 Task: Look for space in Kot Samāba, Pakistan from 12th  July, 2023 to 15th July, 2023 for 3 adults in price range Rs.12000 to Rs.16000. Place can be entire place with 2 bedrooms having 3 beds and 1 bathroom. Property type can be house, flat, guest house. Booking option can be shelf check-in. Required host language is English.
Action: Mouse moved to (454, 94)
Screenshot: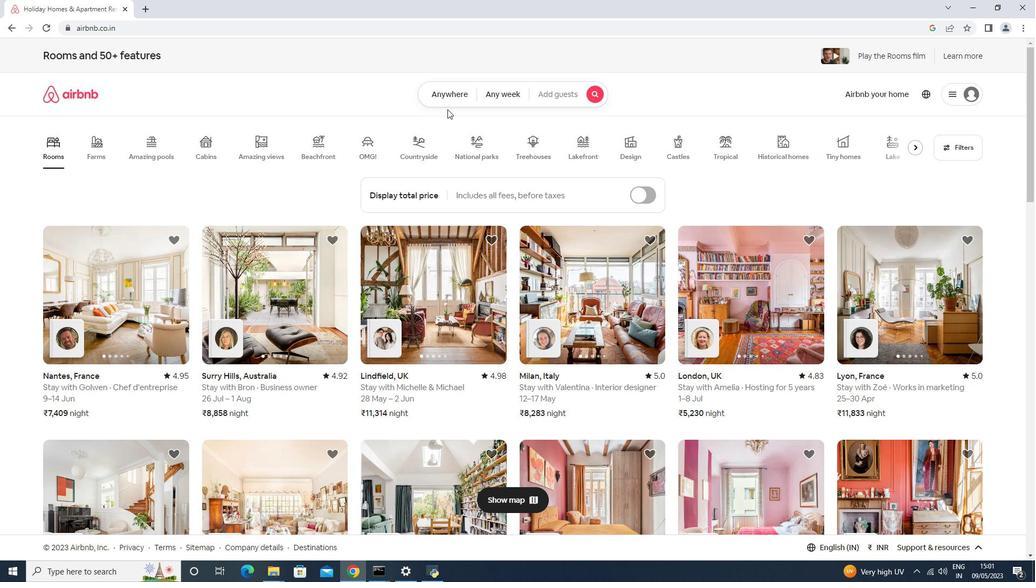 
Action: Mouse pressed left at (454, 94)
Screenshot: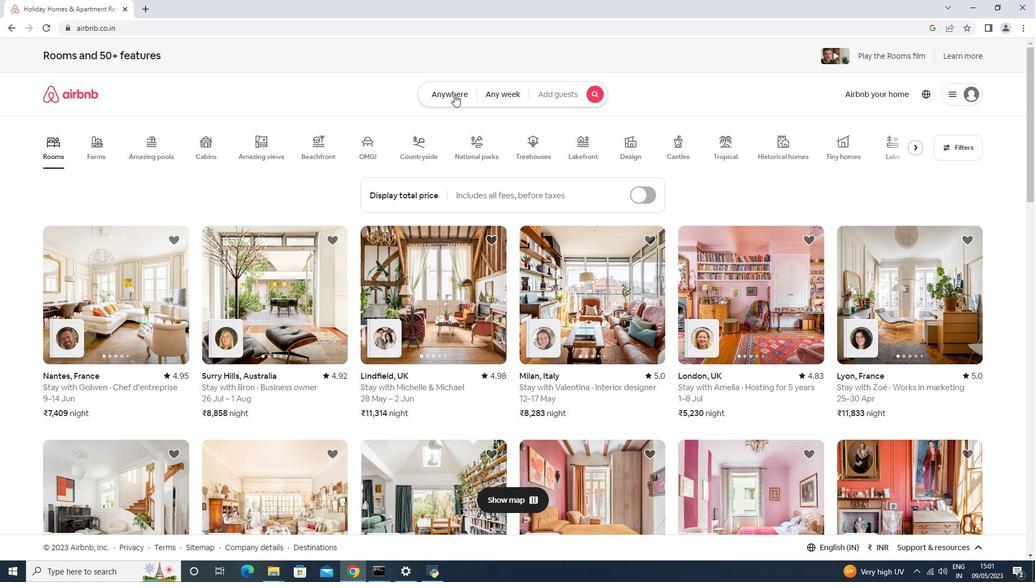 
Action: Mouse moved to (383, 139)
Screenshot: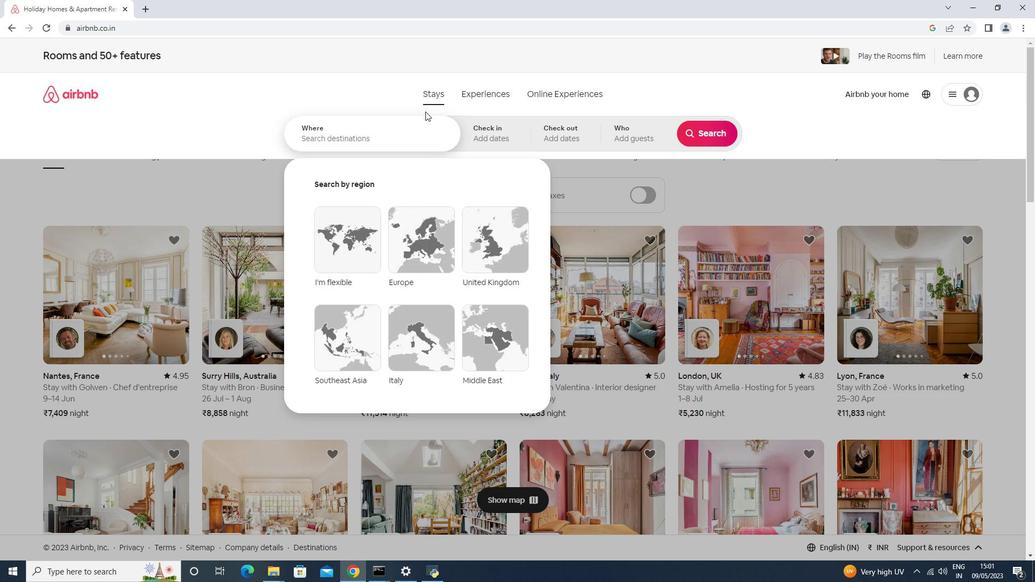 
Action: Mouse pressed left at (383, 139)
Screenshot: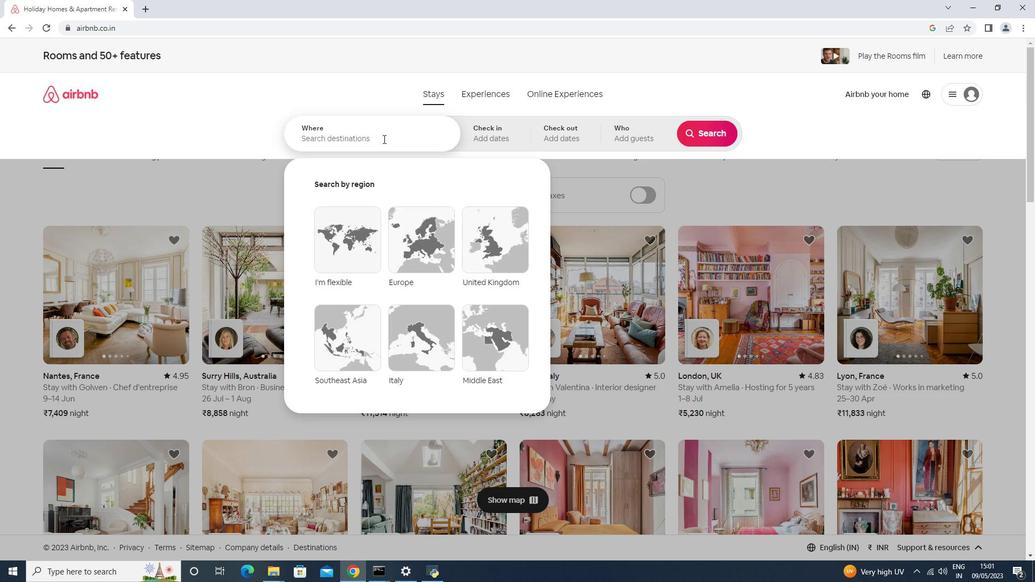 
Action: Key pressed <Key.shift>Kot<Key.space>Sam<Key.shift>Am<Key.backspace><Key.backspace>aba,<Key.space><Key.shift>Pakistan<Key.enter>
Screenshot: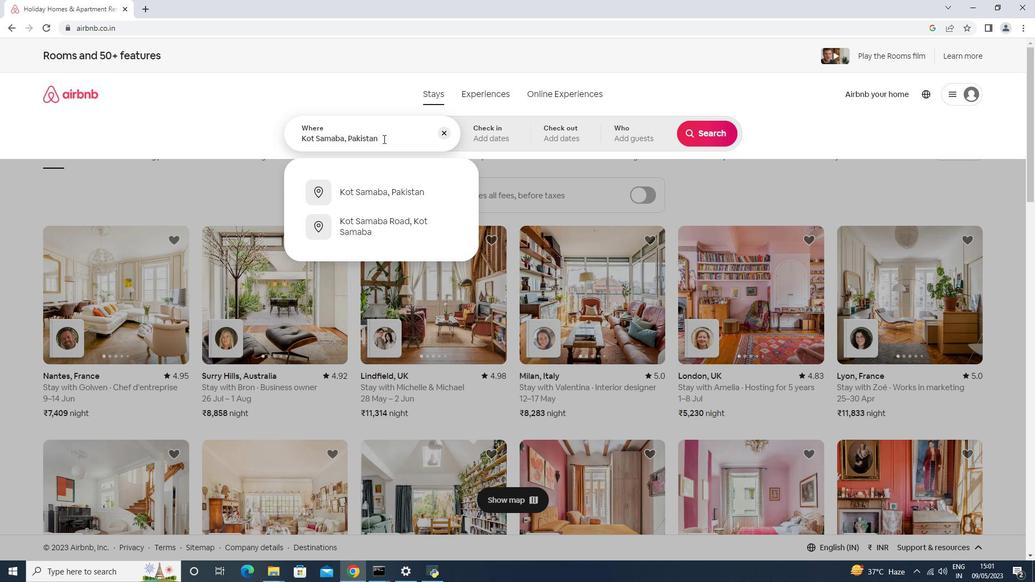 
Action: Mouse moved to (705, 218)
Screenshot: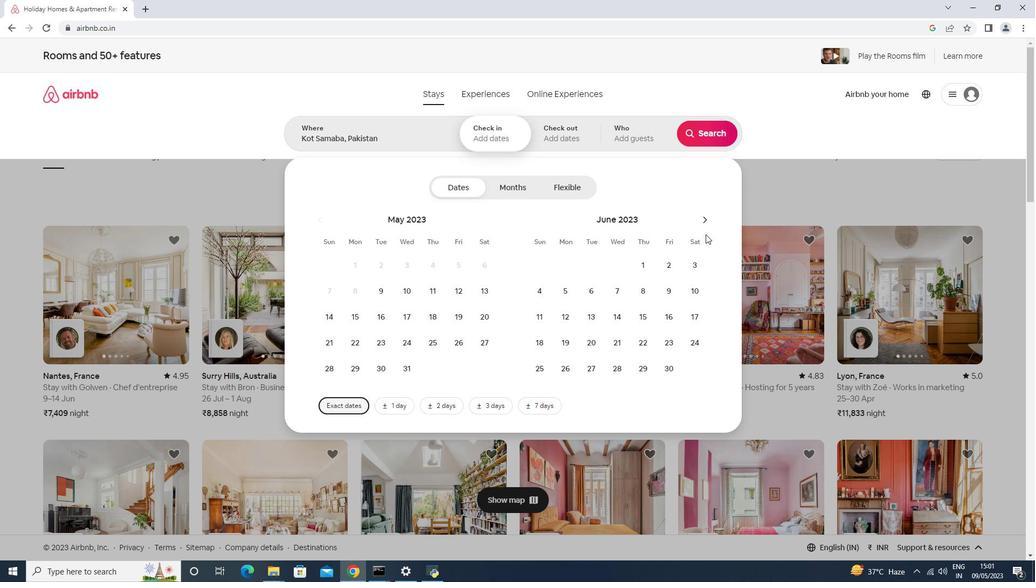 
Action: Mouse pressed left at (705, 218)
Screenshot: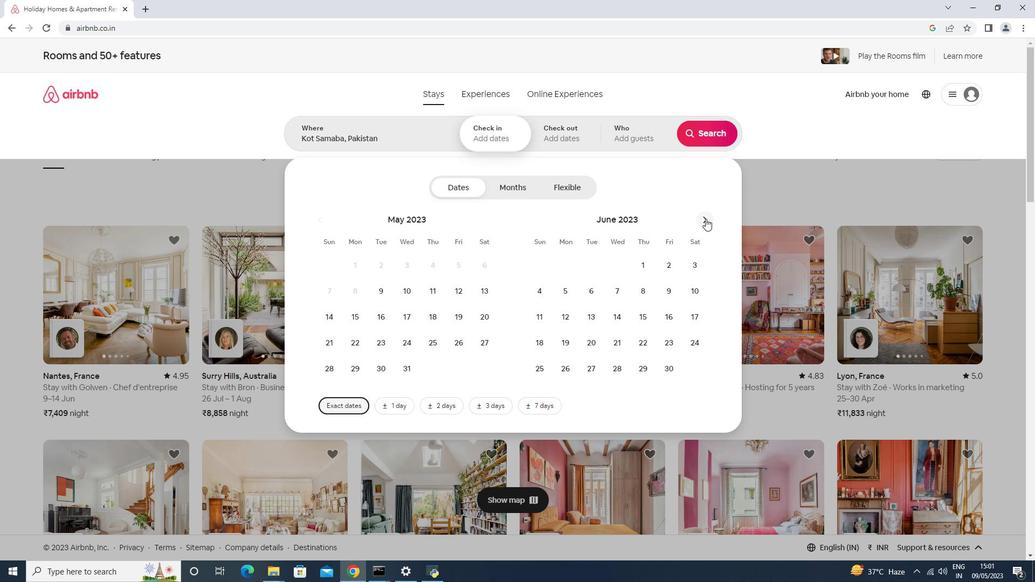 
Action: Mouse moved to (621, 311)
Screenshot: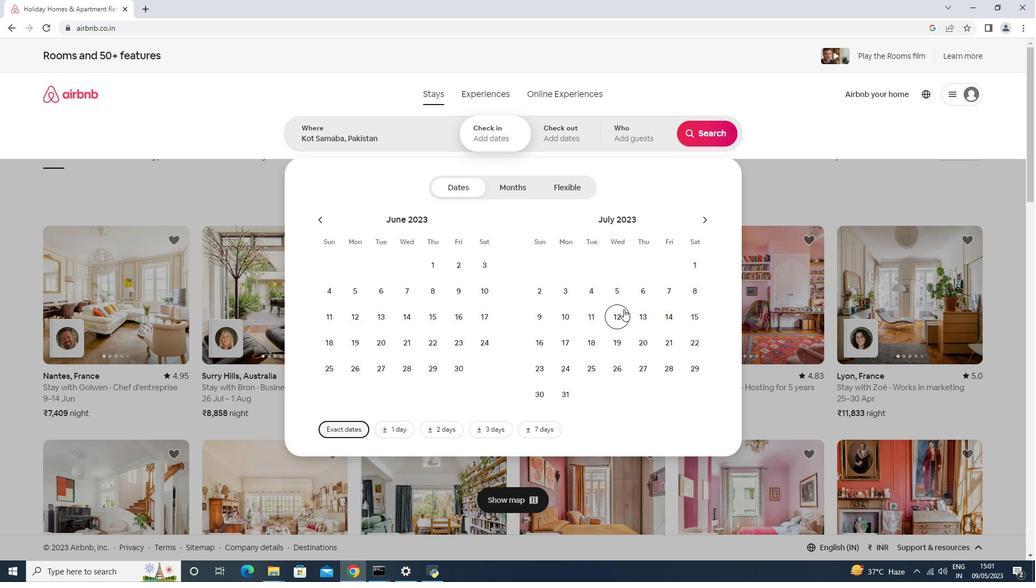 
Action: Mouse pressed left at (621, 311)
Screenshot: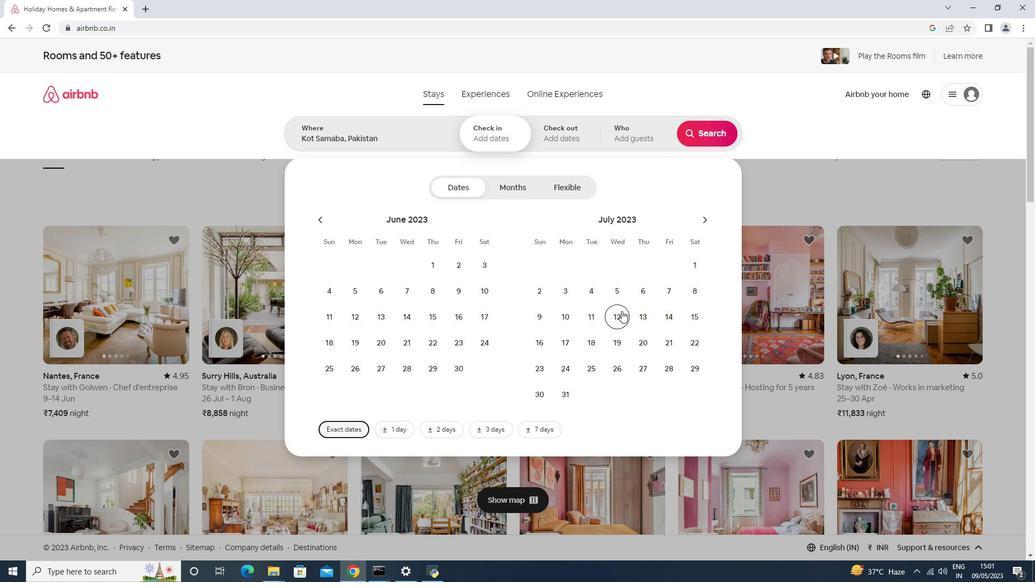
Action: Mouse moved to (684, 315)
Screenshot: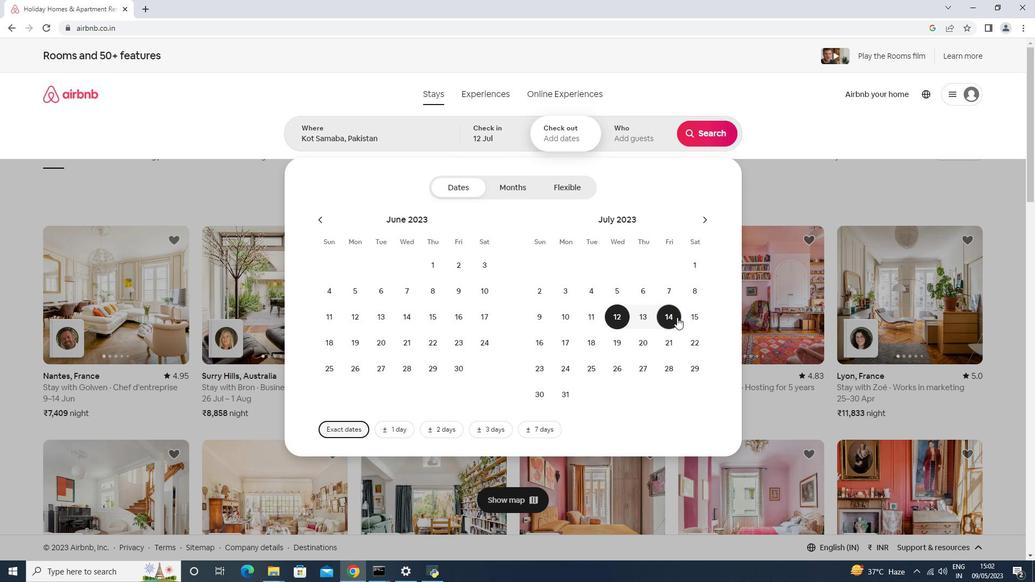 
Action: Mouse pressed left at (684, 315)
Screenshot: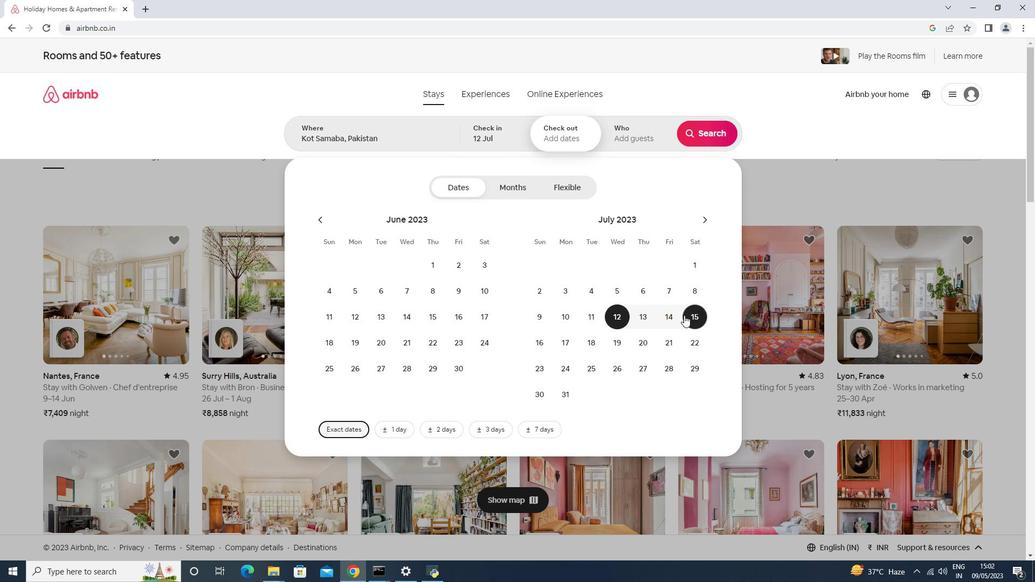 
Action: Mouse moved to (640, 146)
Screenshot: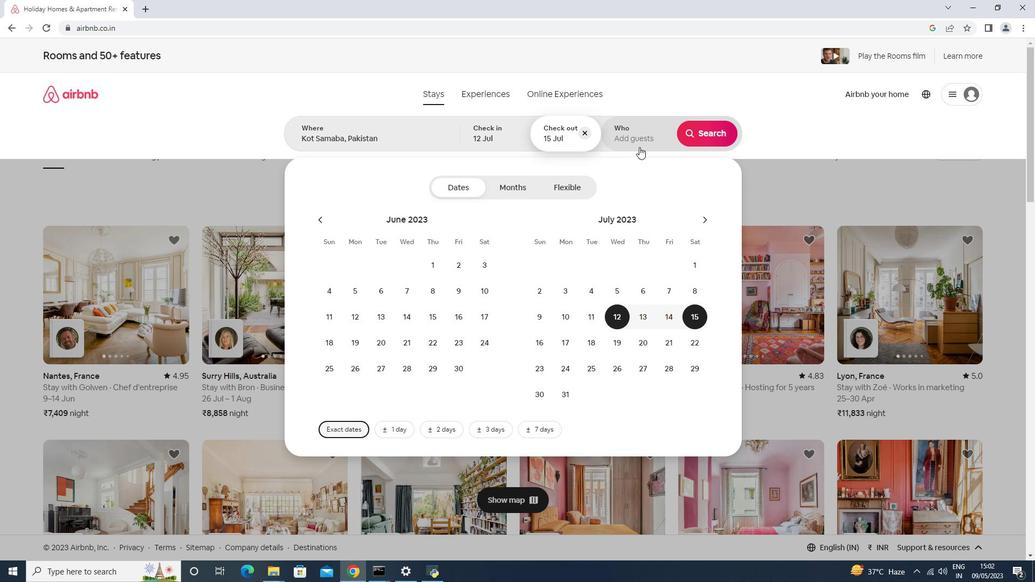 
Action: Mouse pressed left at (640, 146)
Screenshot: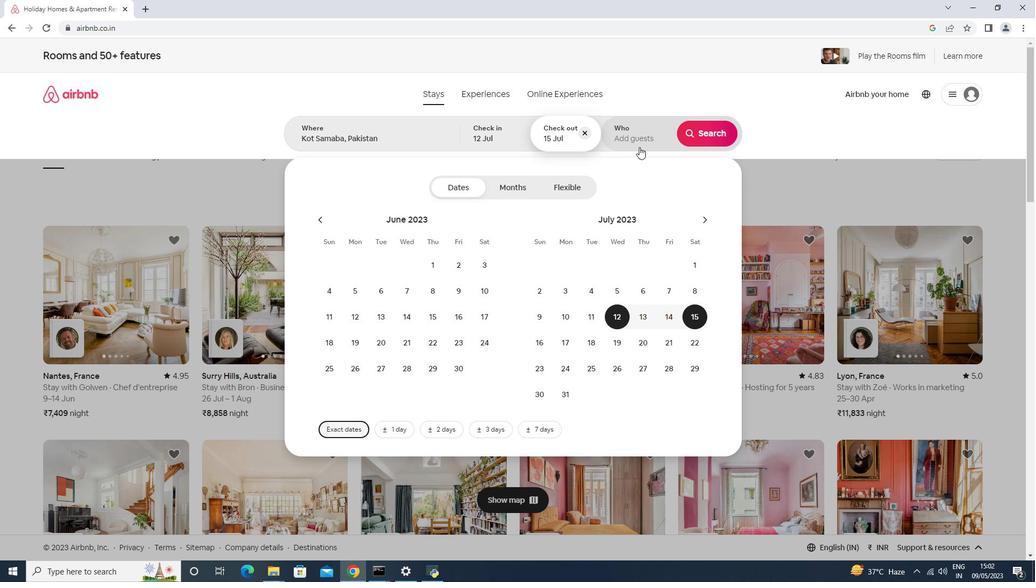 
Action: Mouse moved to (716, 195)
Screenshot: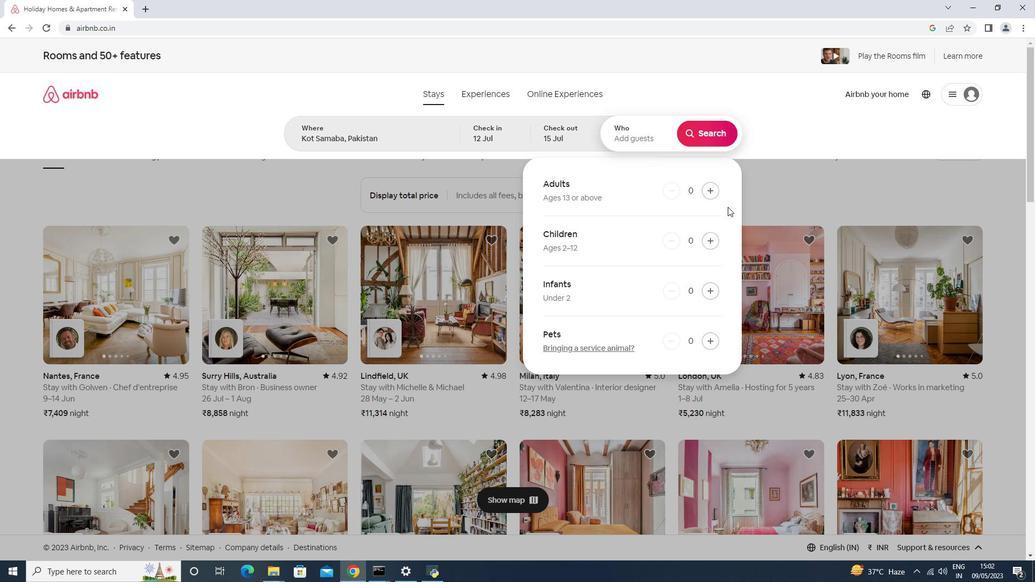 
Action: Mouse pressed left at (716, 195)
Screenshot: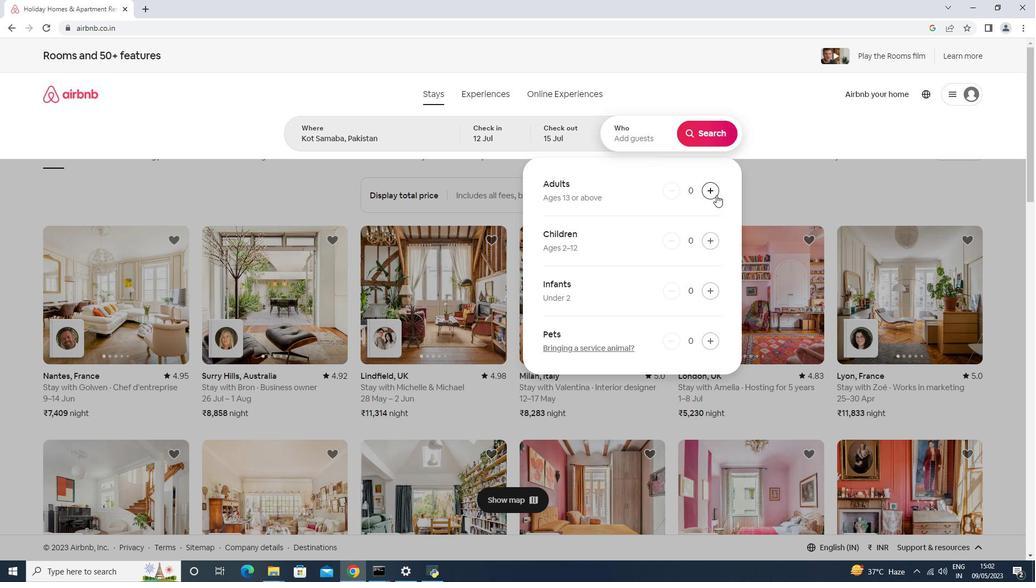 
Action: Mouse pressed left at (716, 195)
Screenshot: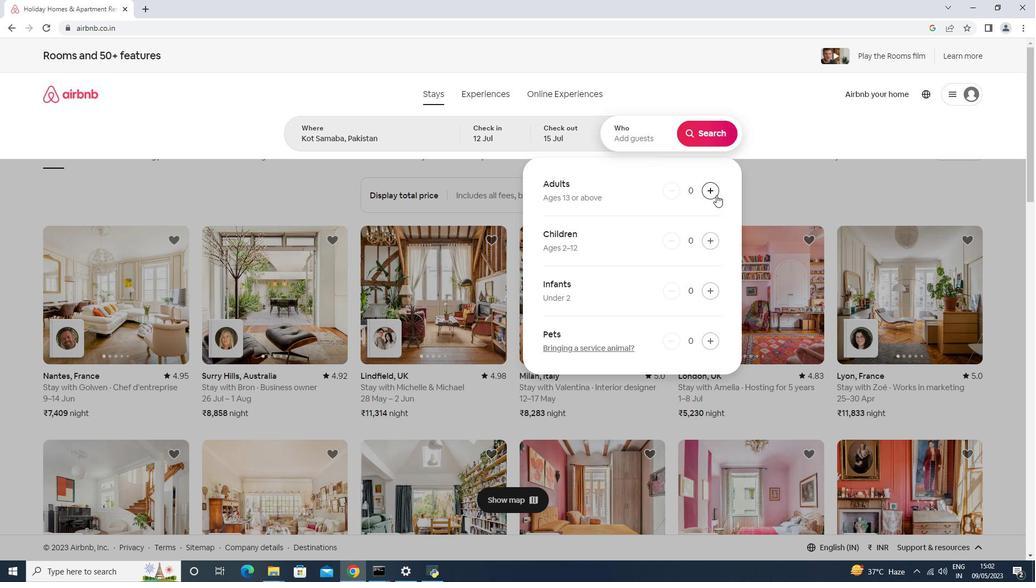 
Action: Mouse pressed left at (716, 195)
Screenshot: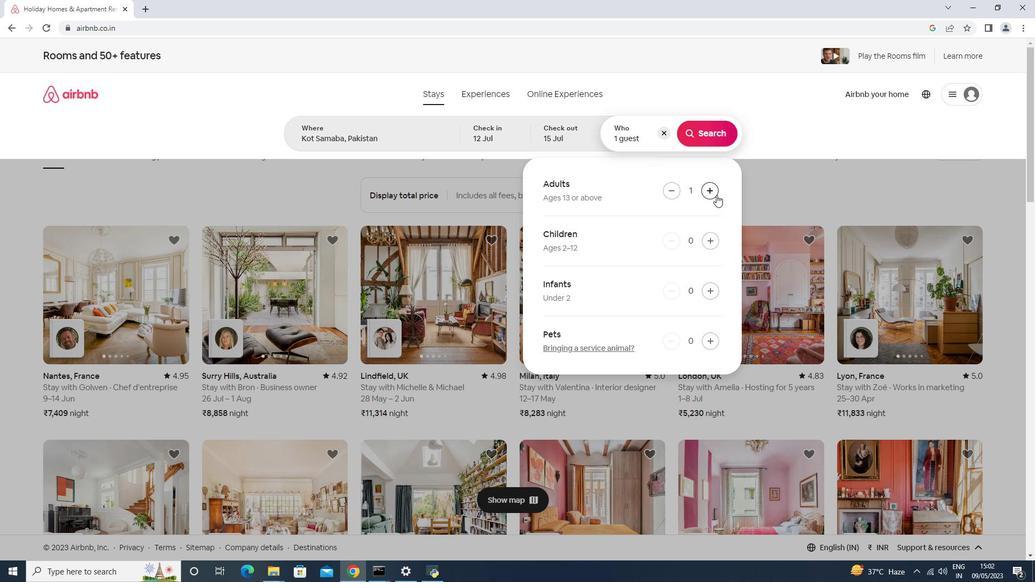 
Action: Mouse moved to (708, 125)
Screenshot: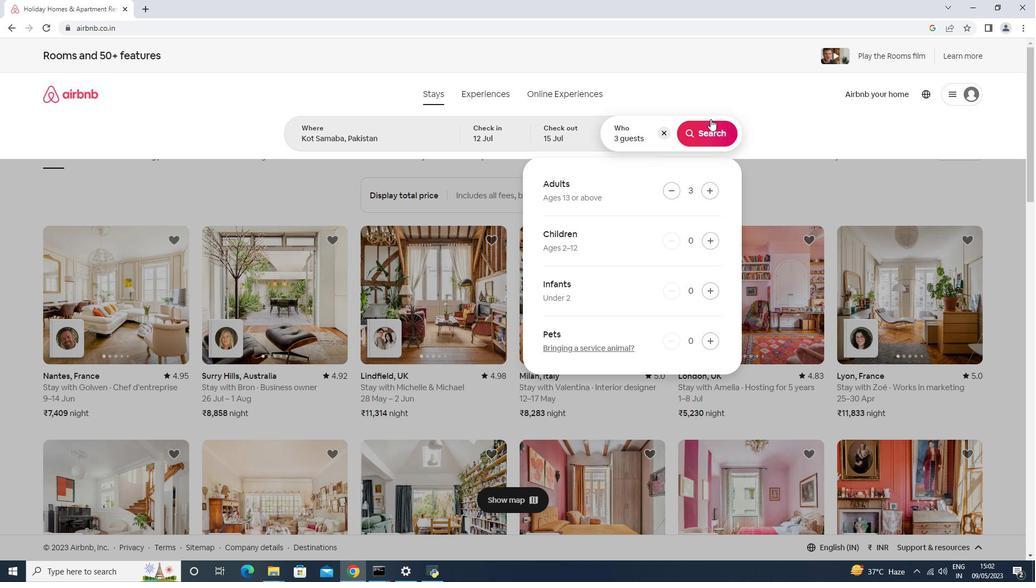 
Action: Mouse pressed left at (708, 125)
Screenshot: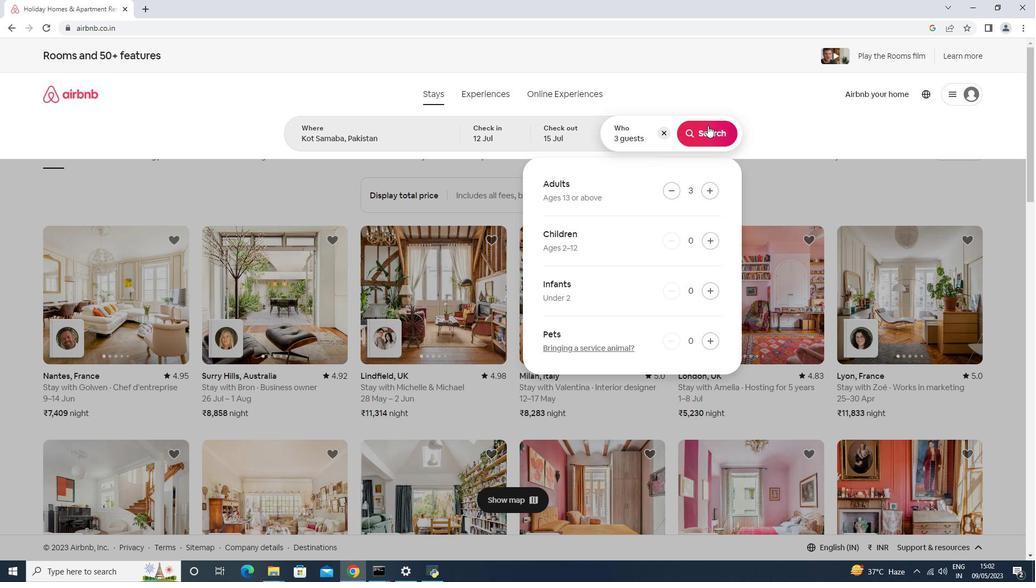 
Action: Mouse moved to (983, 98)
Screenshot: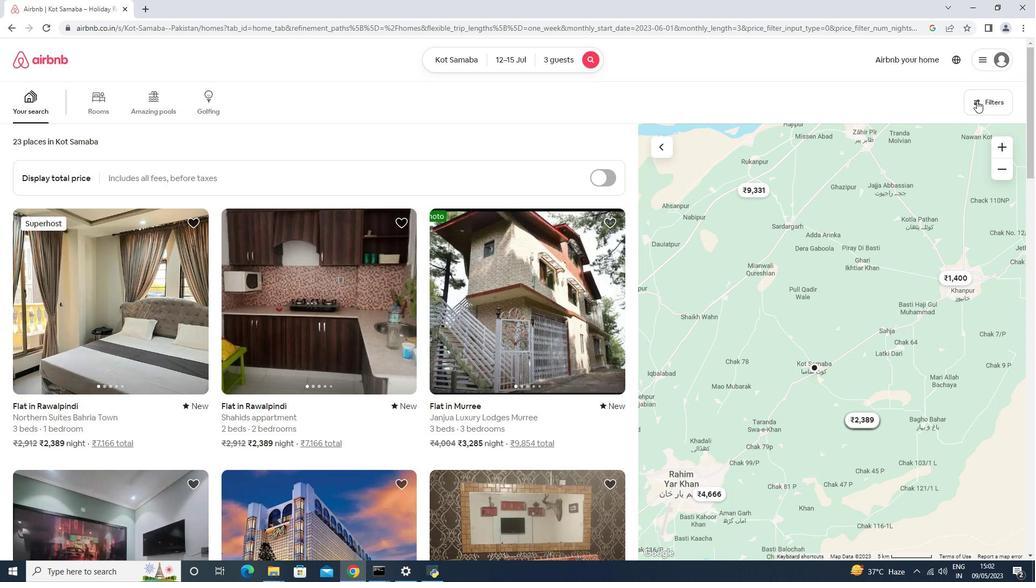 
Action: Mouse pressed left at (983, 98)
Screenshot: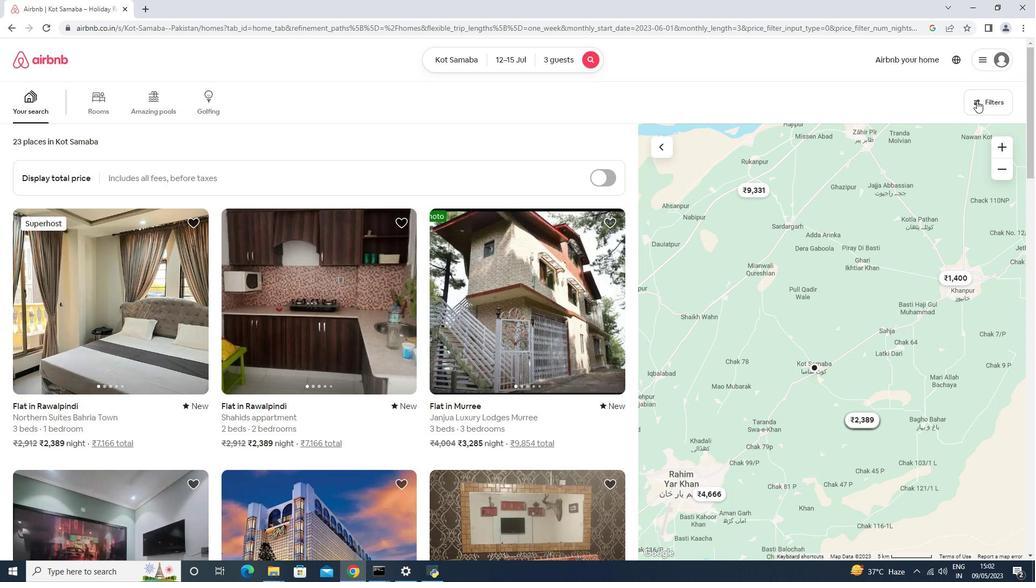 
Action: Mouse moved to (418, 389)
Screenshot: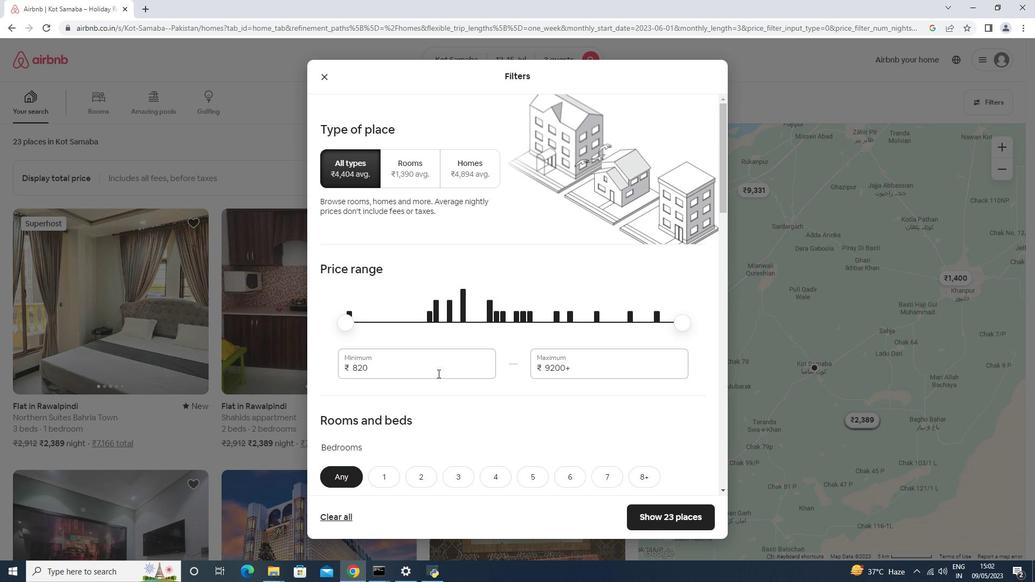 
Action: Mouse pressed left at (418, 389)
Screenshot: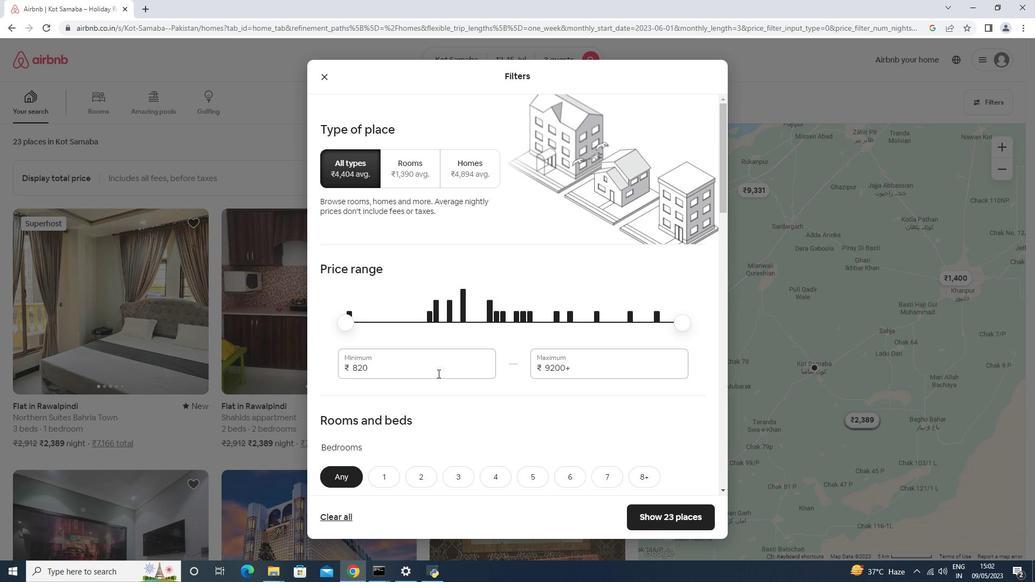 
Action: Mouse moved to (430, 367)
Screenshot: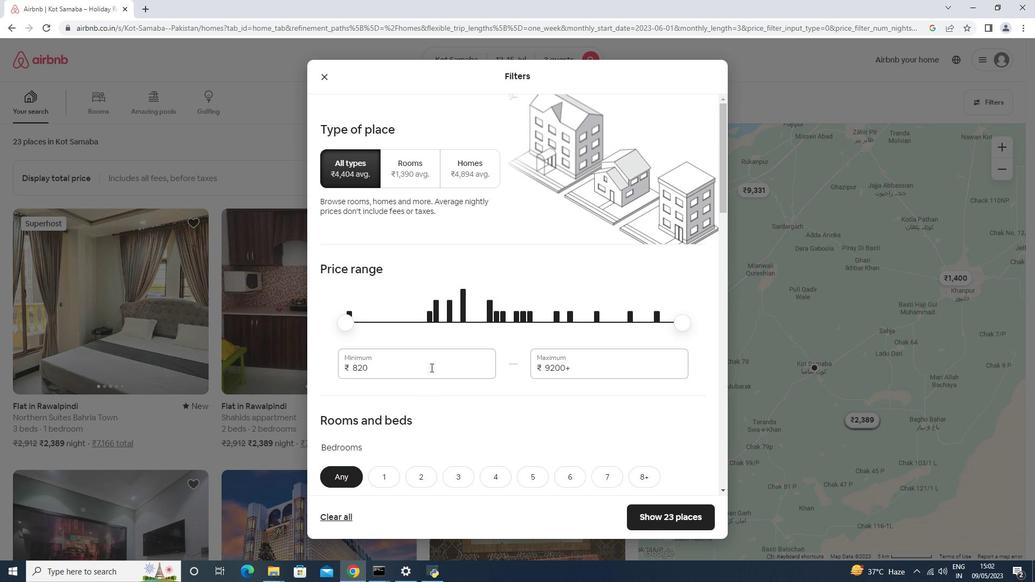 
Action: Mouse pressed left at (430, 367)
Screenshot: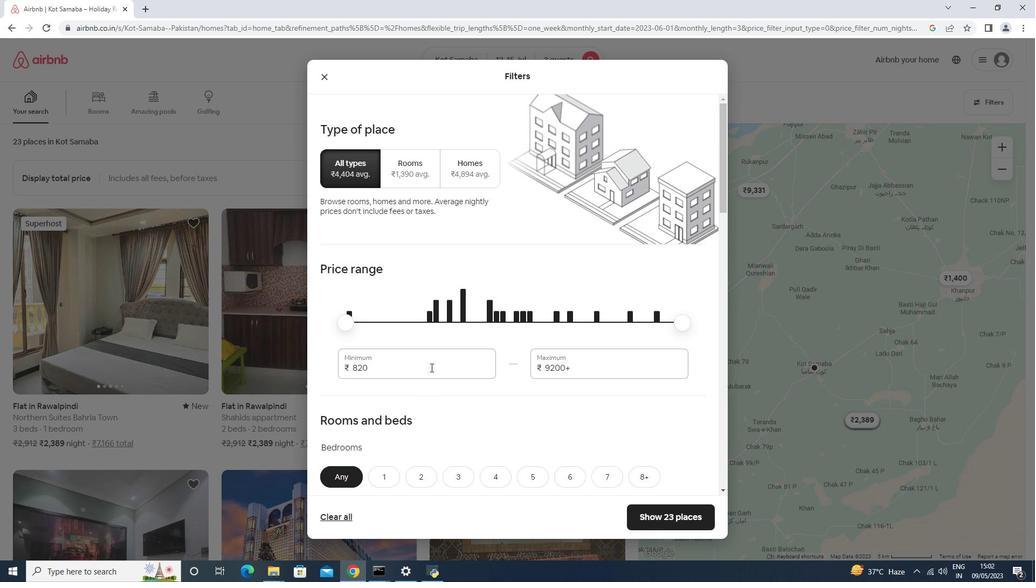 
Action: Key pressed <Key.backspace><Key.backspace><Key.backspace><Key.backspace>12000<Key.tab>16000
Screenshot: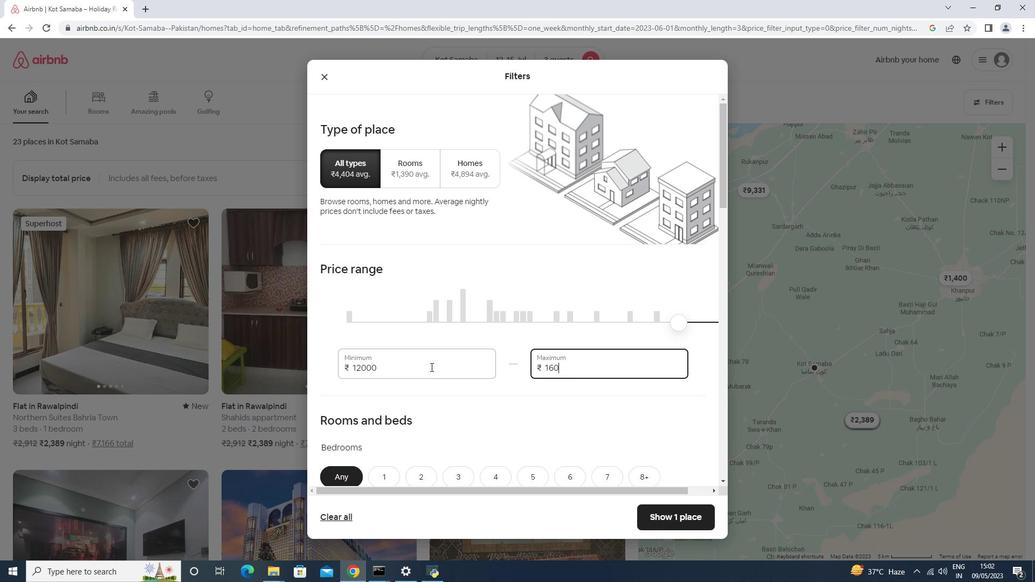 
Action: Mouse scrolled (430, 366) with delta (0, 0)
Screenshot: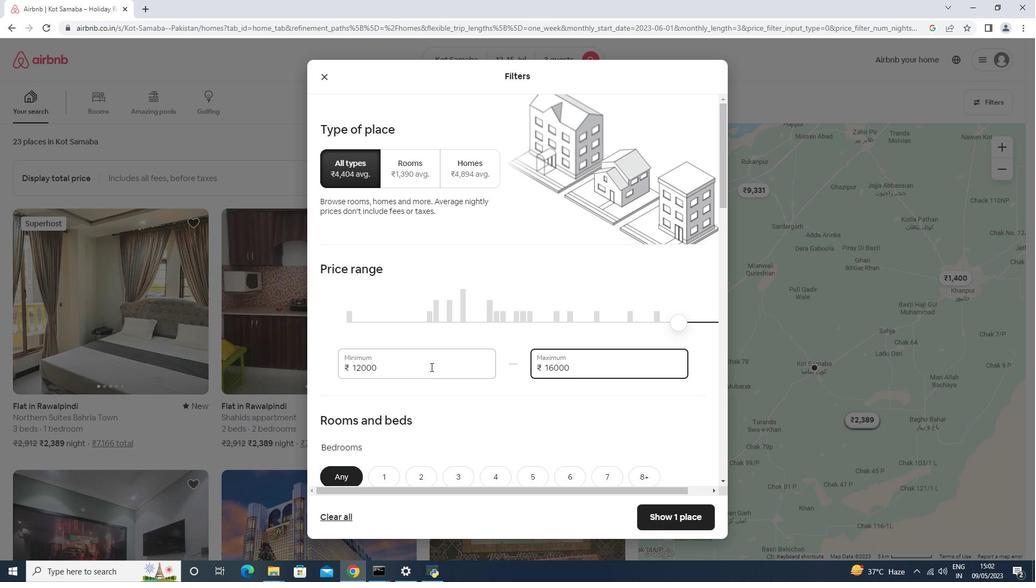 
Action: Mouse scrolled (430, 366) with delta (0, 0)
Screenshot: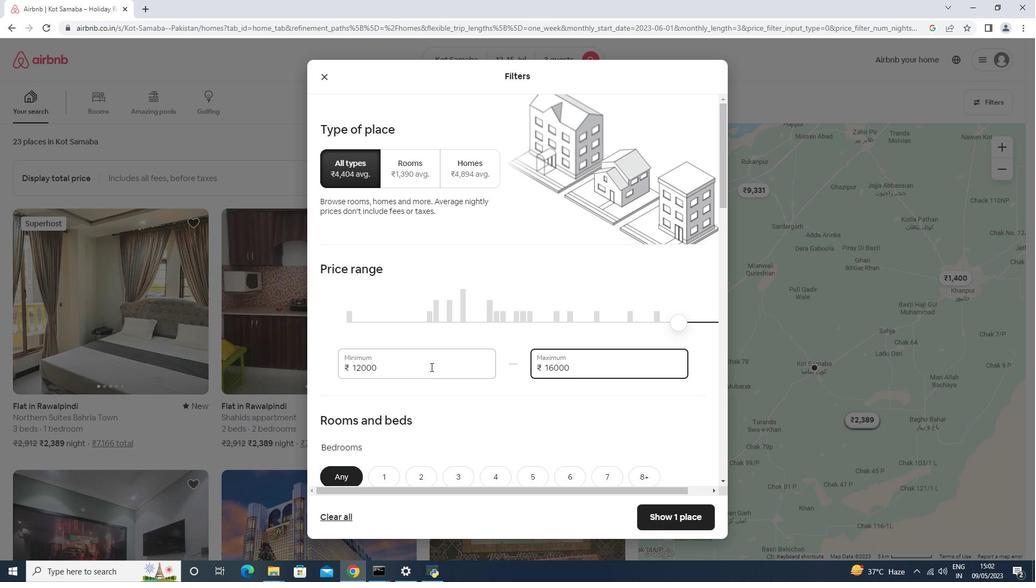
Action: Mouse scrolled (430, 366) with delta (0, 0)
Screenshot: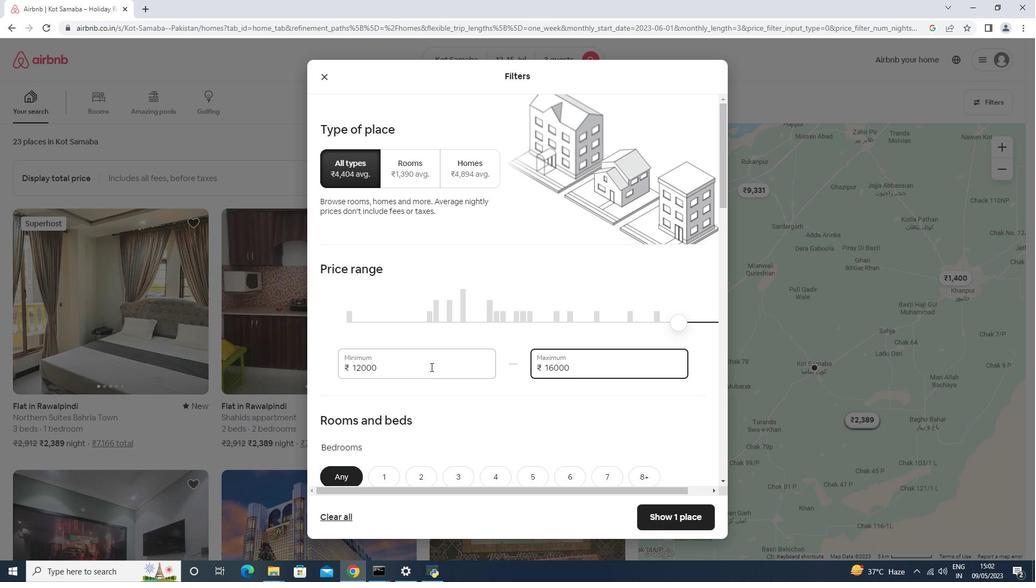 
Action: Mouse scrolled (430, 366) with delta (0, 0)
Screenshot: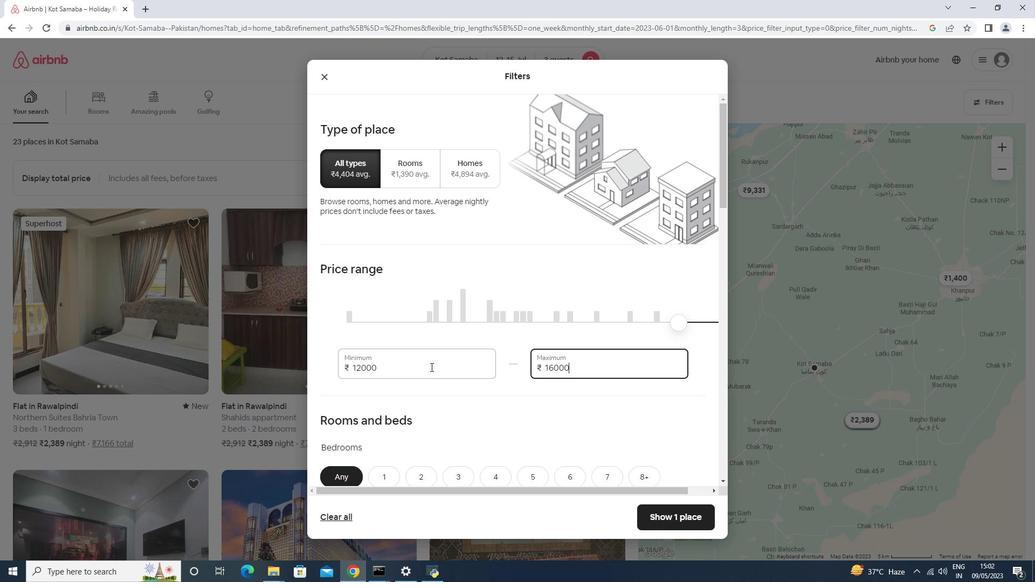 
Action: Mouse moved to (419, 259)
Screenshot: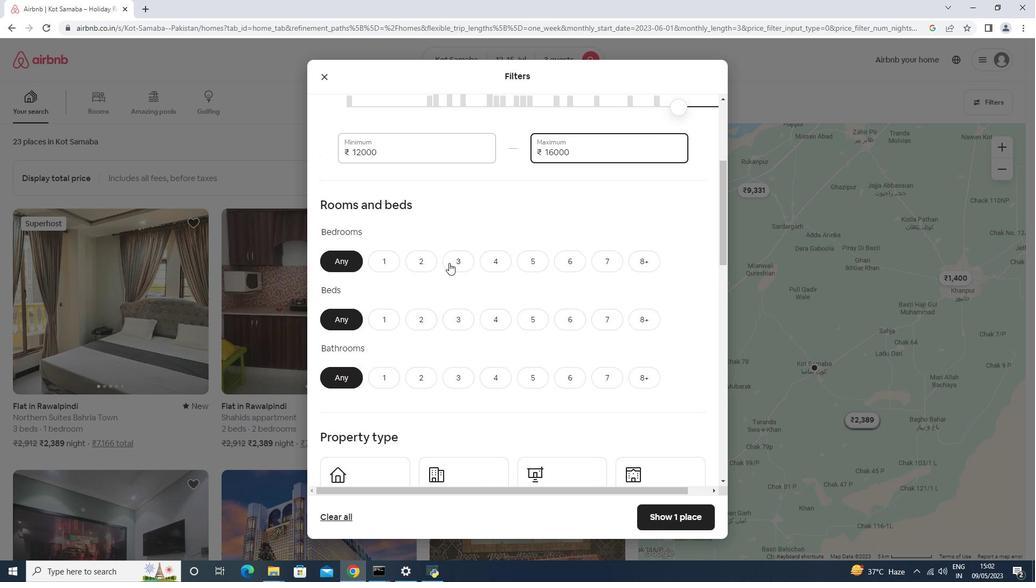 
Action: Mouse pressed left at (419, 259)
Screenshot: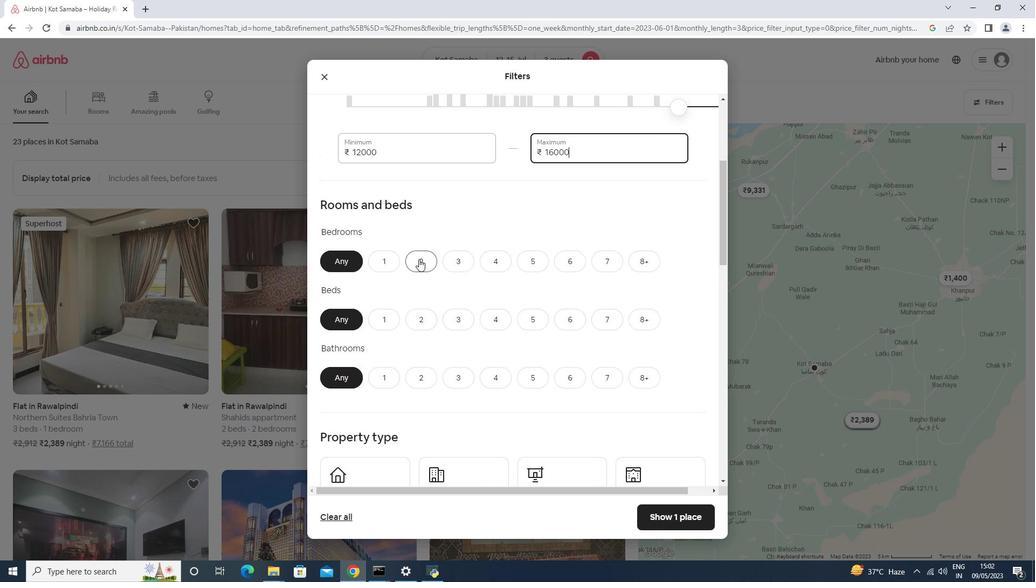 
Action: Mouse moved to (467, 322)
Screenshot: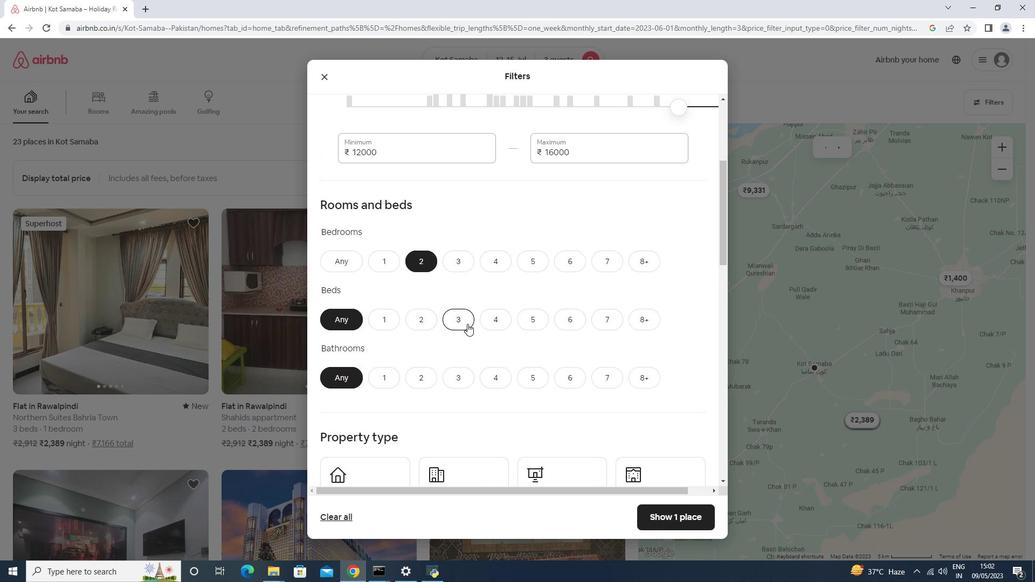 
Action: Mouse pressed left at (467, 322)
Screenshot: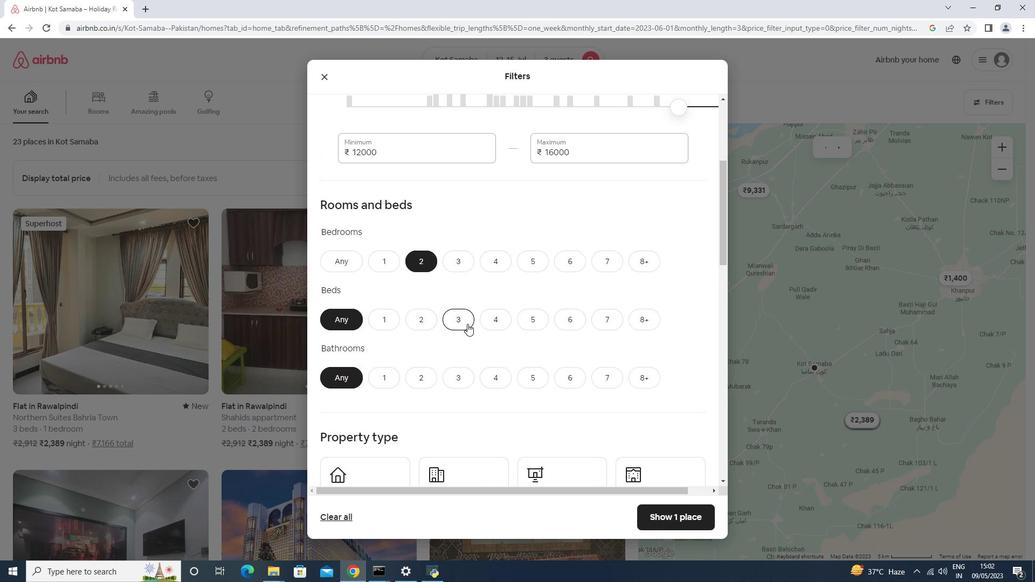 
Action: Mouse moved to (391, 372)
Screenshot: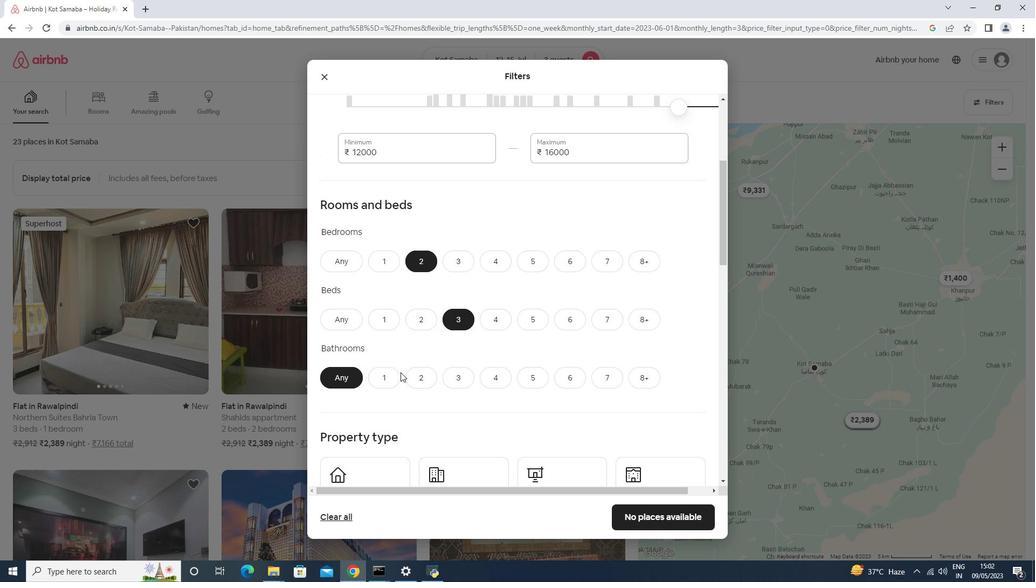 
Action: Mouse pressed left at (391, 372)
Screenshot: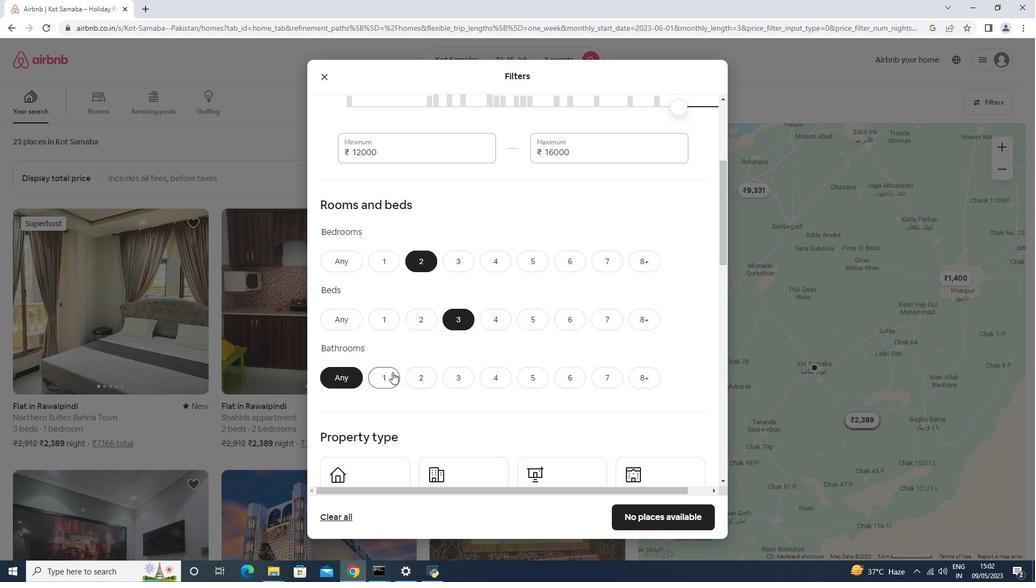 
Action: Mouse moved to (388, 366)
Screenshot: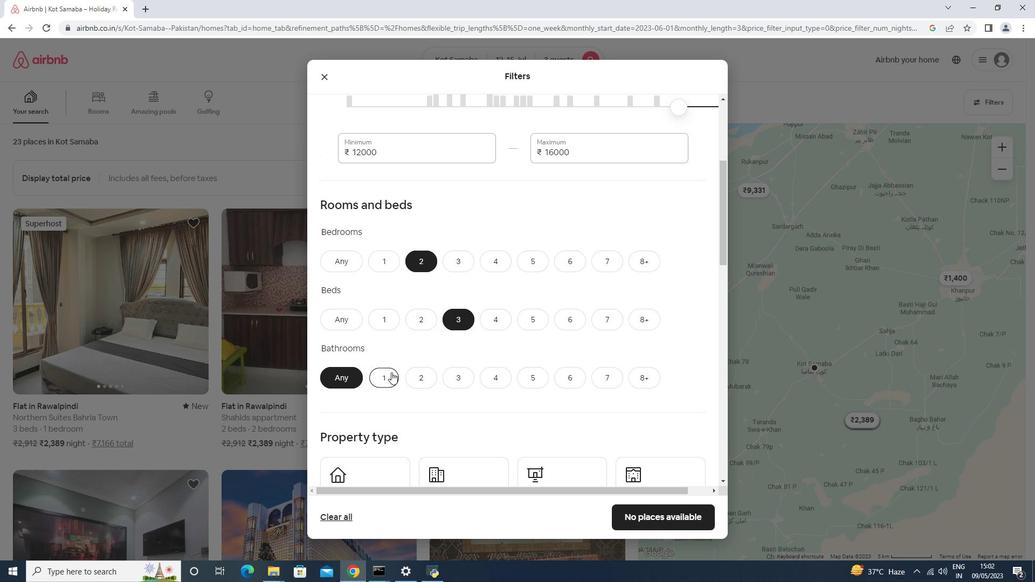
Action: Mouse scrolled (388, 366) with delta (0, 0)
Screenshot: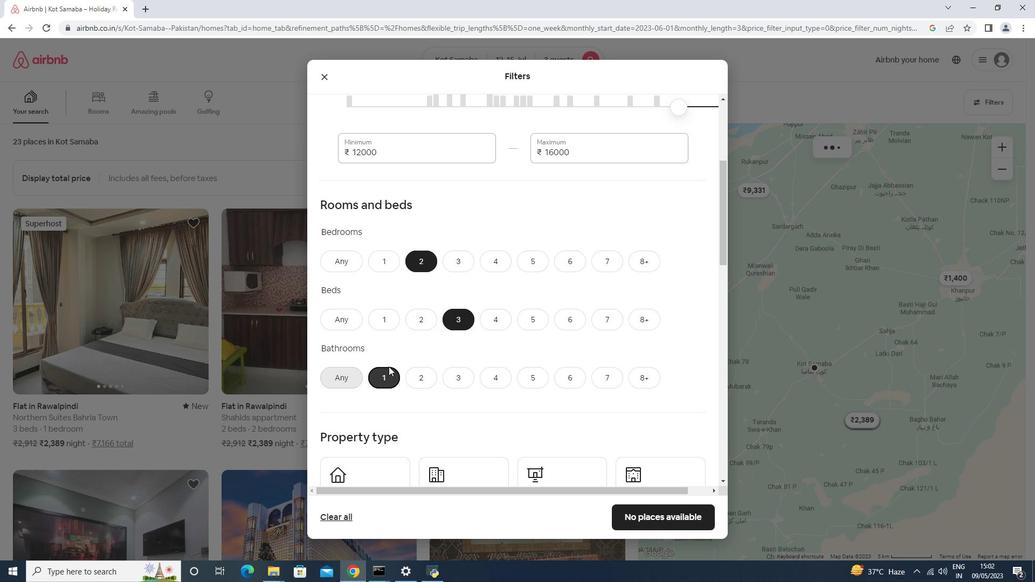 
Action: Mouse moved to (388, 366)
Screenshot: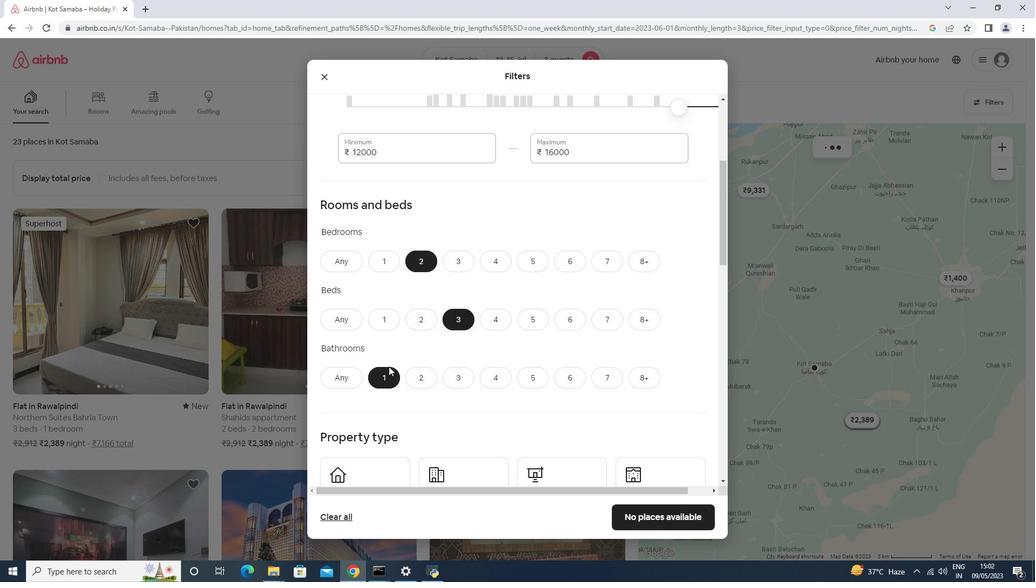 
Action: Mouse scrolled (388, 366) with delta (0, 0)
Screenshot: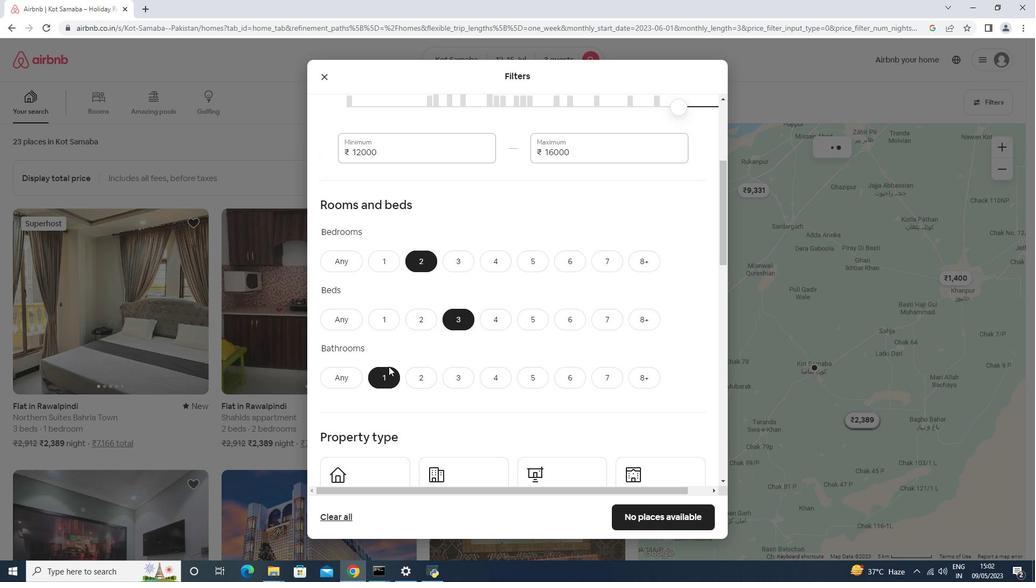 
Action: Mouse scrolled (388, 366) with delta (0, 0)
Screenshot: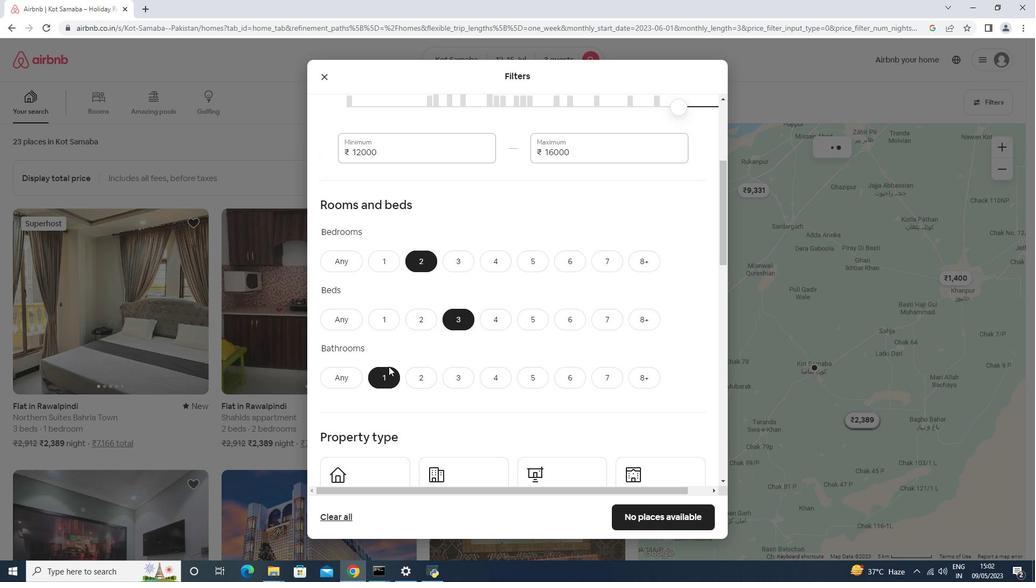 
Action: Mouse scrolled (388, 366) with delta (0, 0)
Screenshot: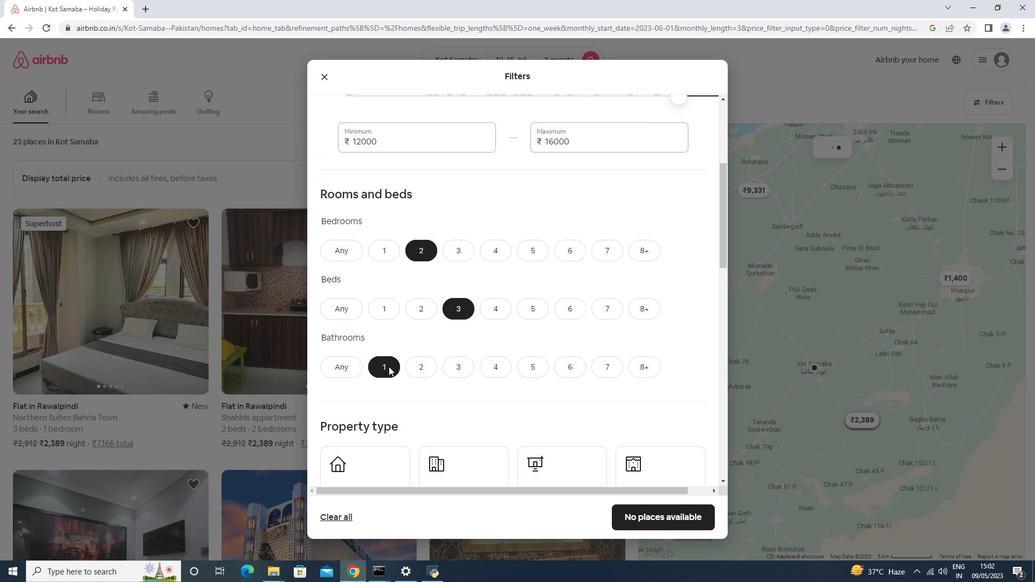 
Action: Mouse moved to (379, 268)
Screenshot: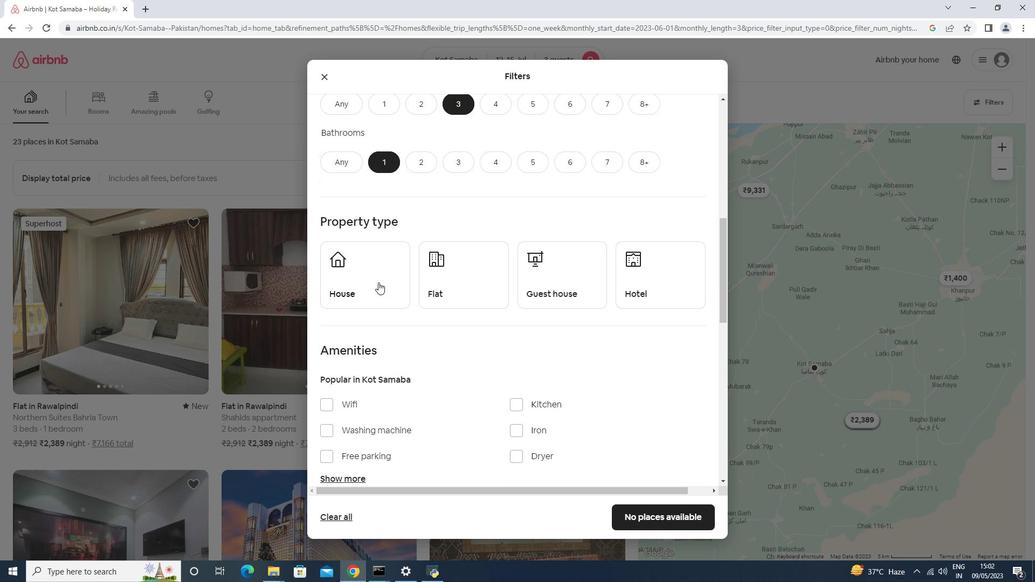
Action: Mouse pressed left at (379, 268)
Screenshot: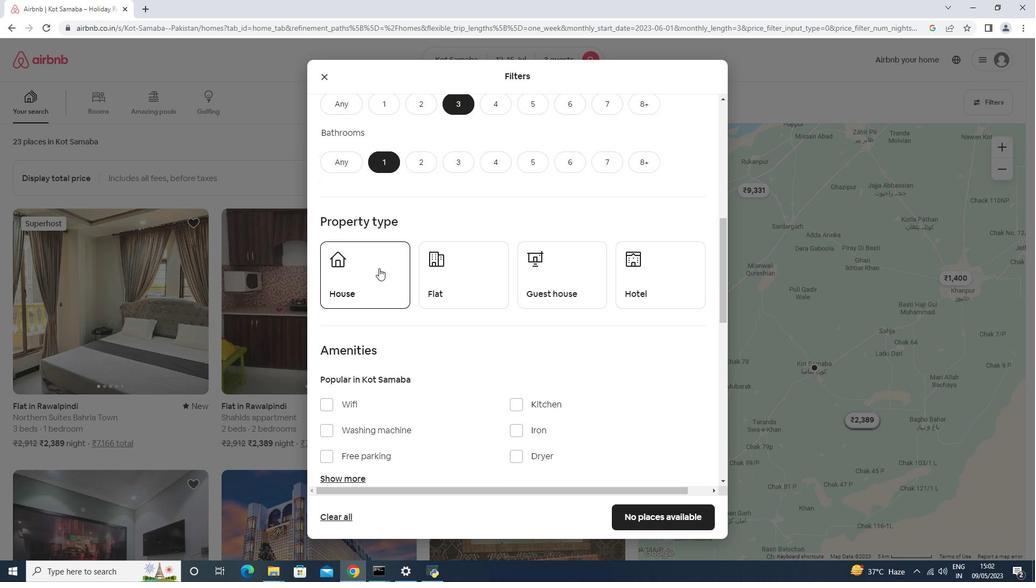 
Action: Mouse moved to (446, 285)
Screenshot: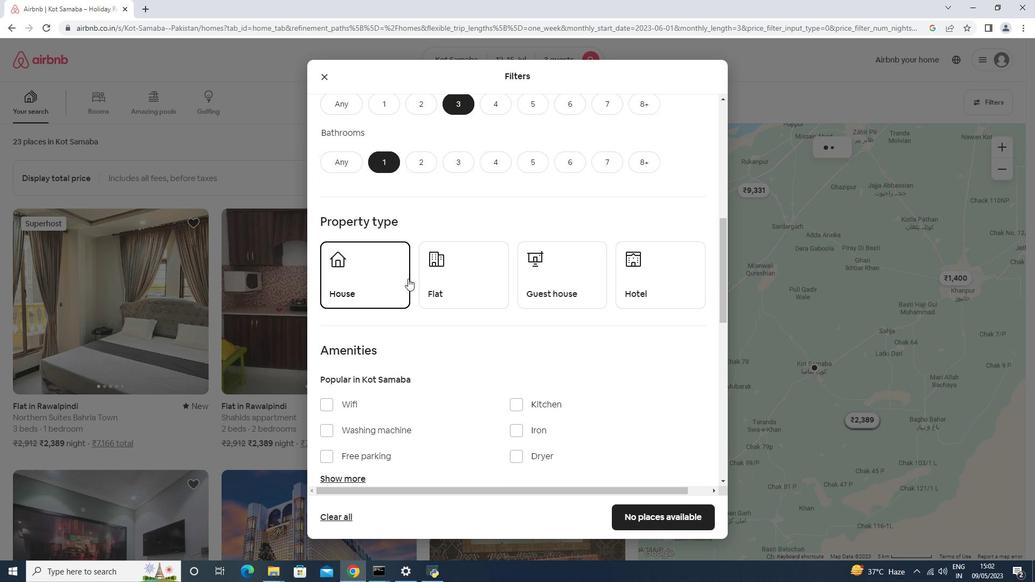 
Action: Mouse pressed left at (446, 285)
Screenshot: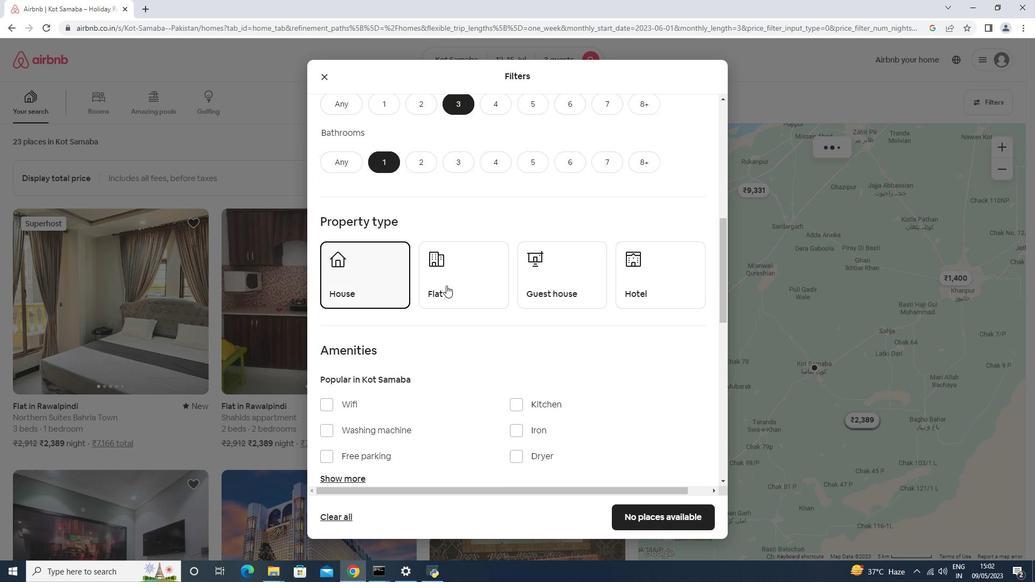 
Action: Mouse moved to (524, 283)
Screenshot: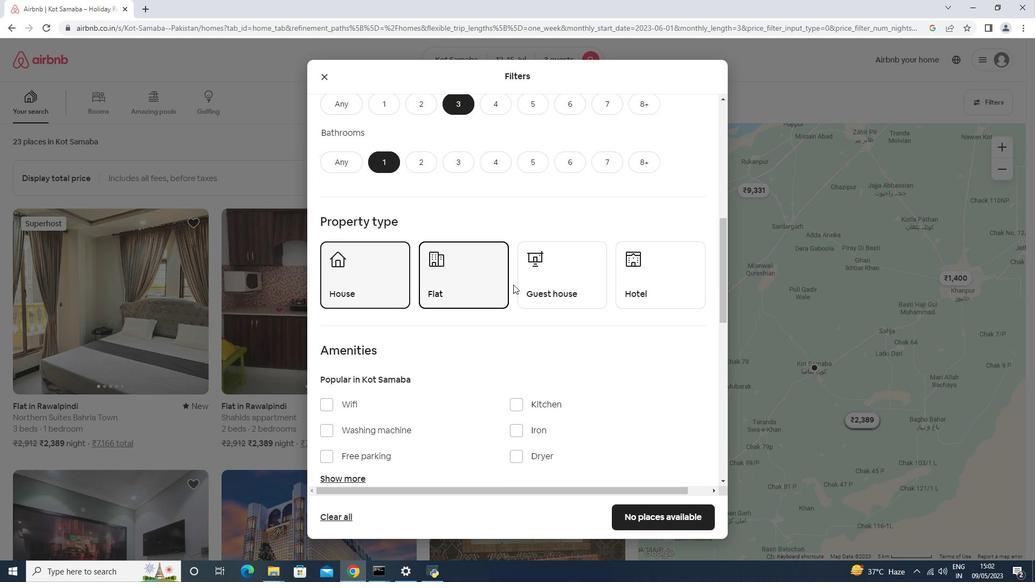 
Action: Mouse pressed left at (524, 283)
Screenshot: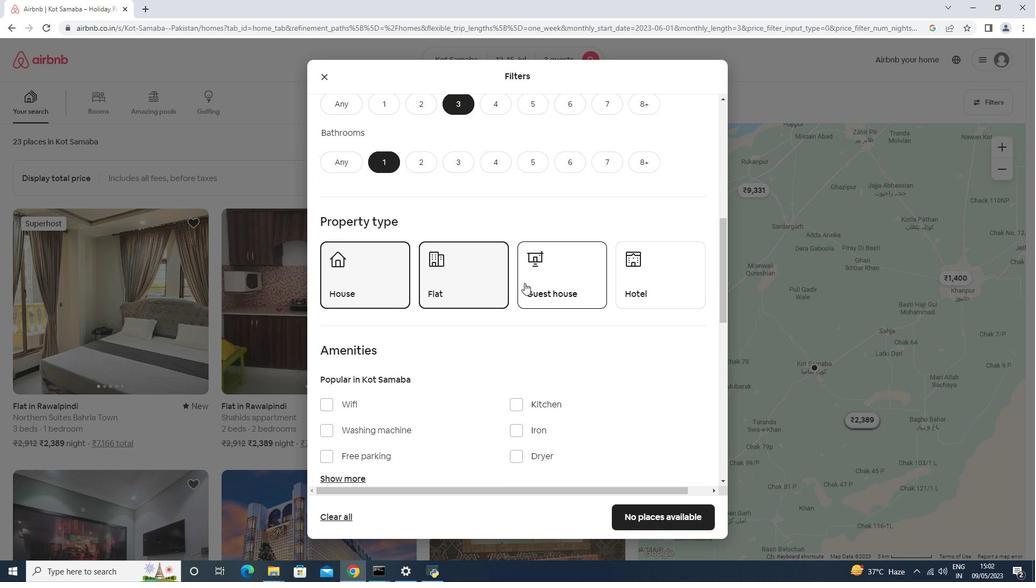 
Action: Mouse moved to (525, 283)
Screenshot: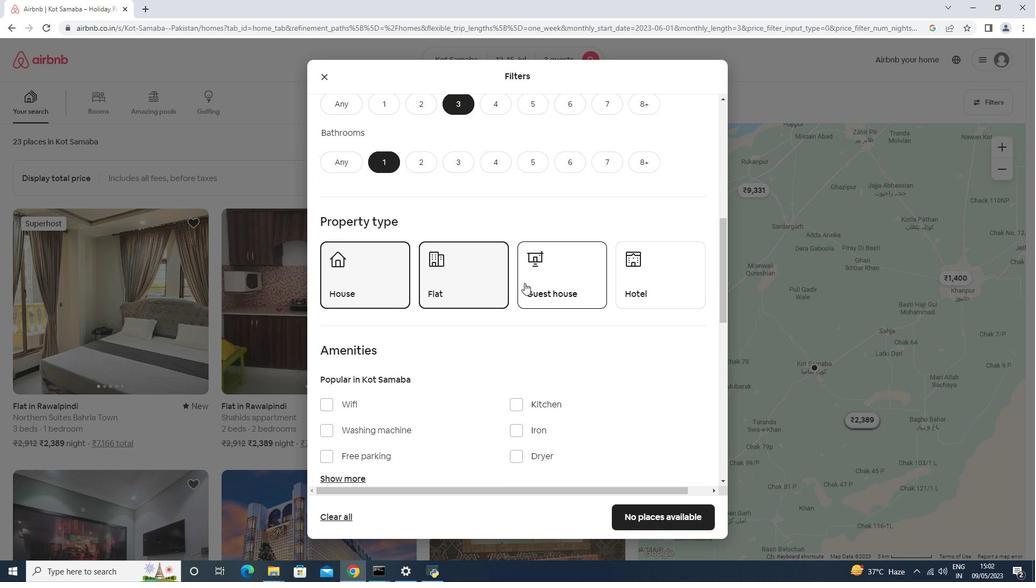 
Action: Mouse scrolled (525, 282) with delta (0, 0)
Screenshot: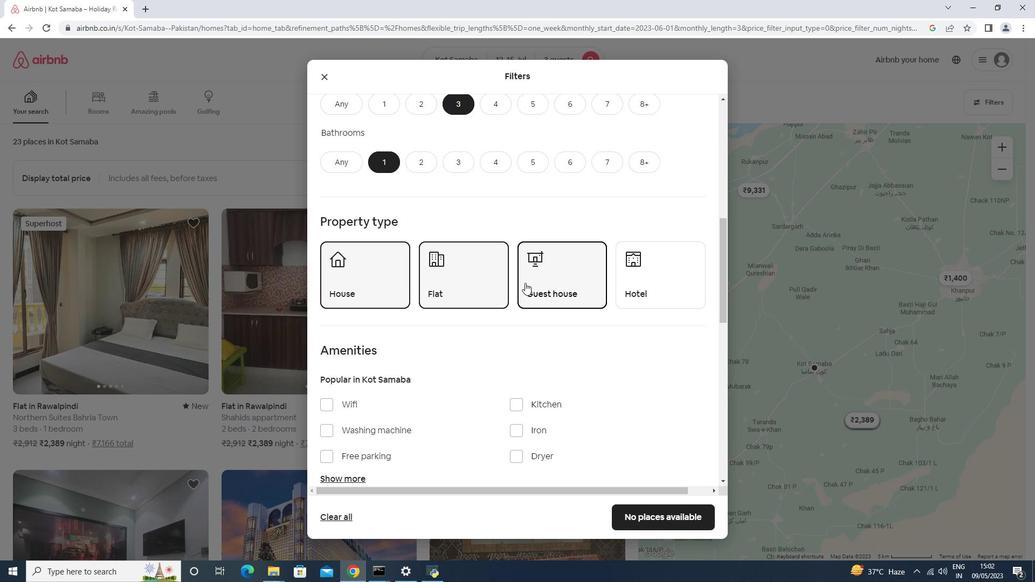 
Action: Mouse scrolled (525, 282) with delta (0, 0)
Screenshot: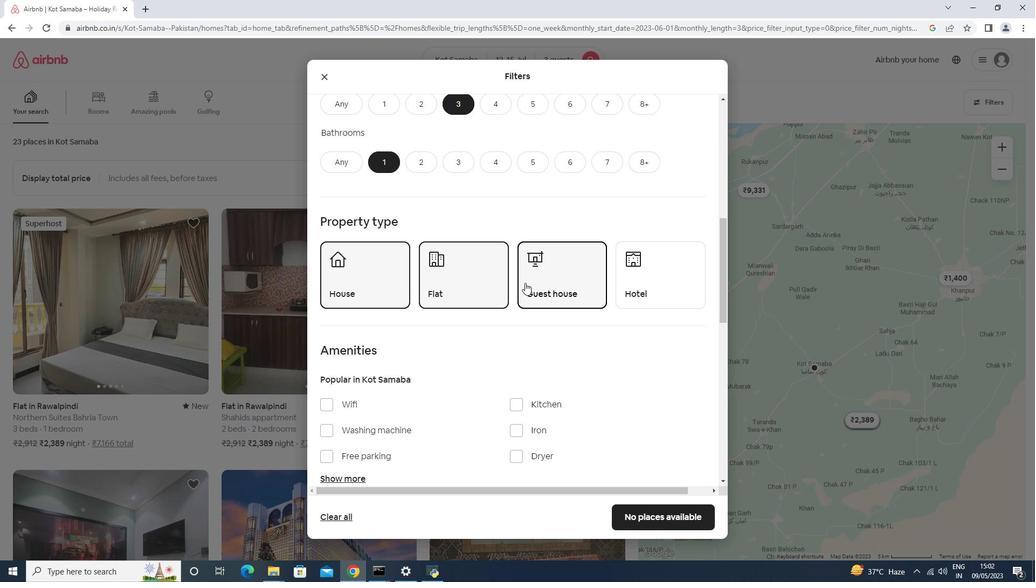 
Action: Mouse scrolled (525, 282) with delta (0, 0)
Screenshot: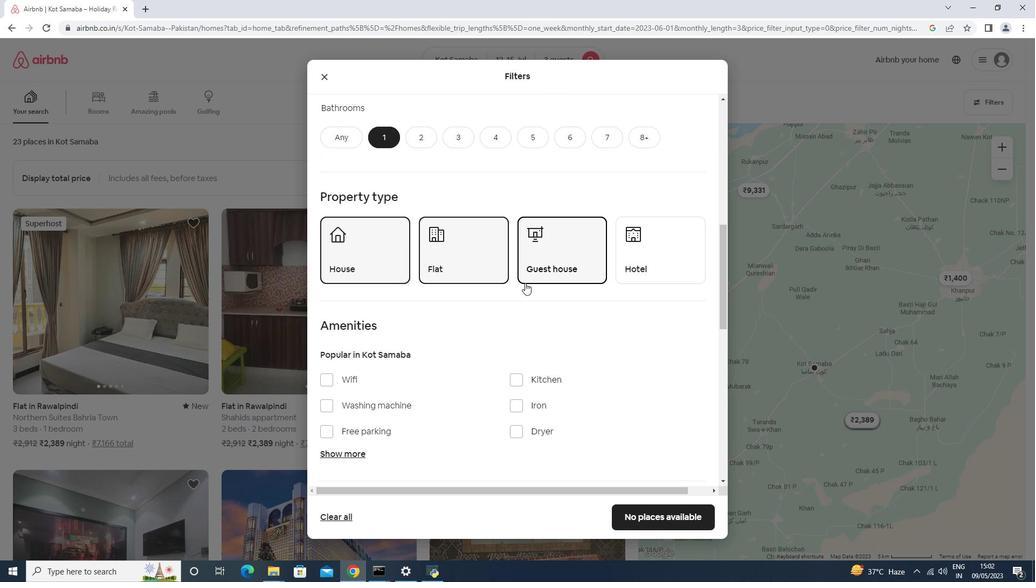 
Action: Mouse moved to (413, 252)
Screenshot: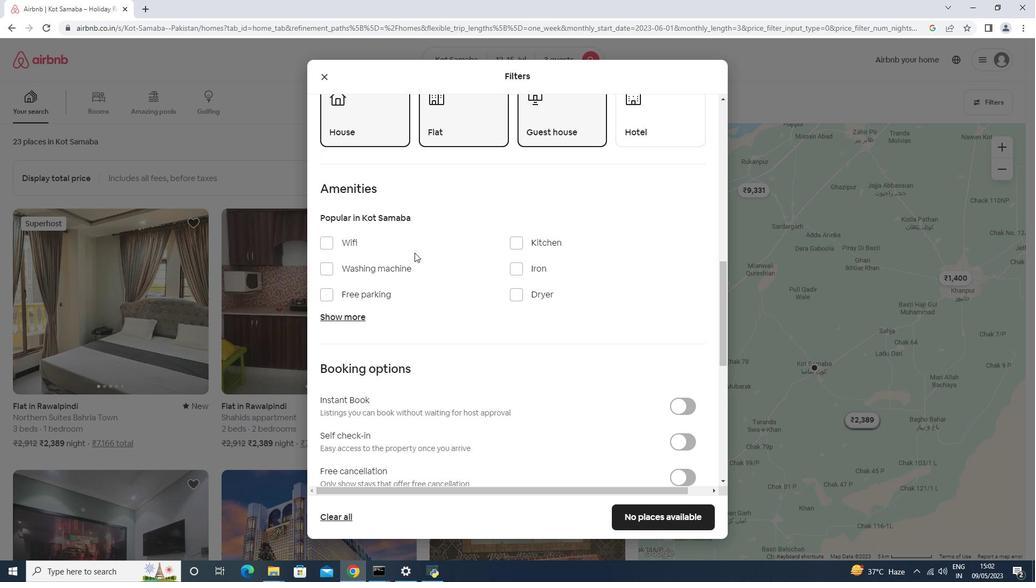 
Action: Mouse scrolled (413, 252) with delta (0, 0)
Screenshot: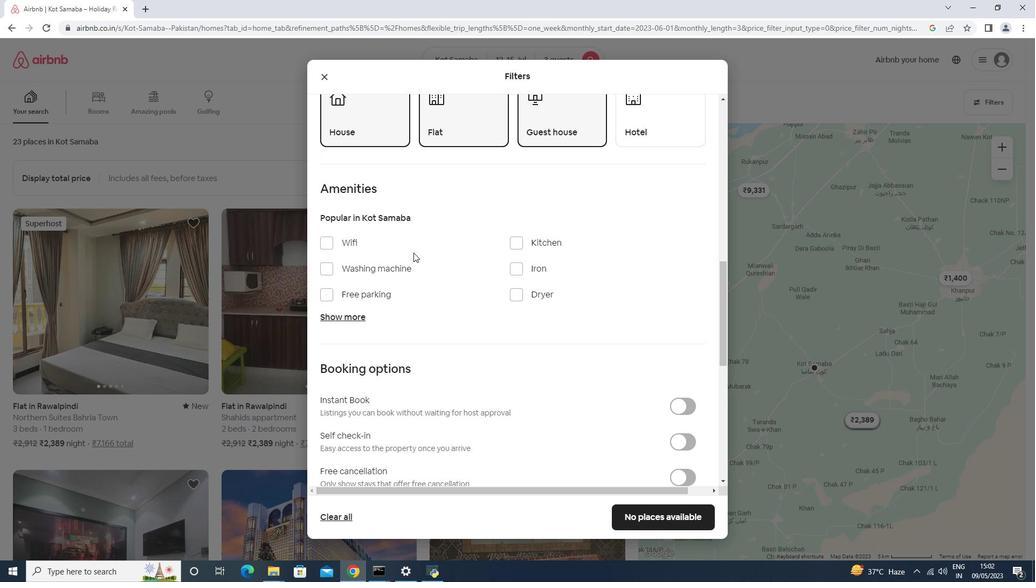 
Action: Mouse scrolled (413, 252) with delta (0, 0)
Screenshot: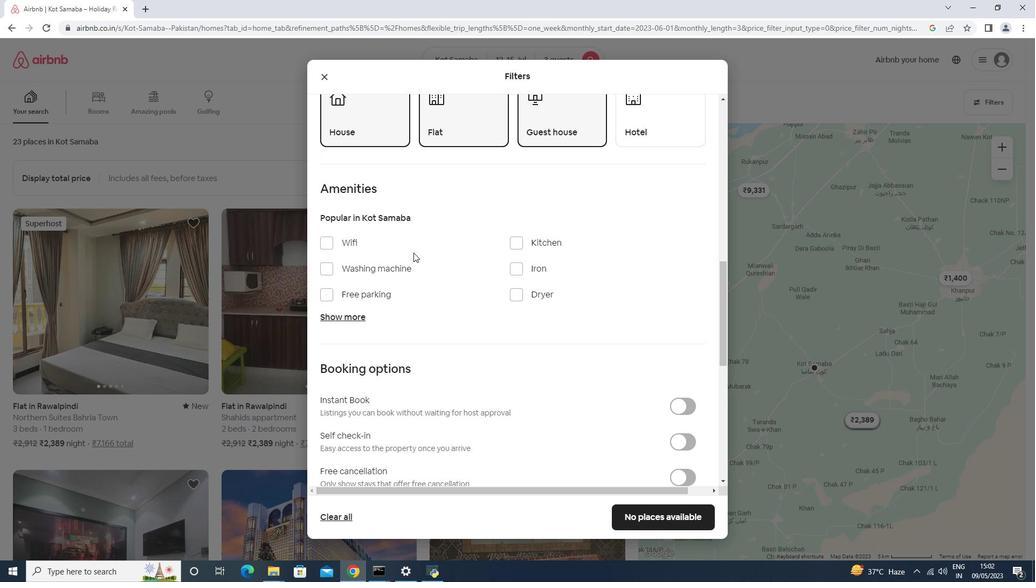 
Action: Mouse scrolled (413, 252) with delta (0, 0)
Screenshot: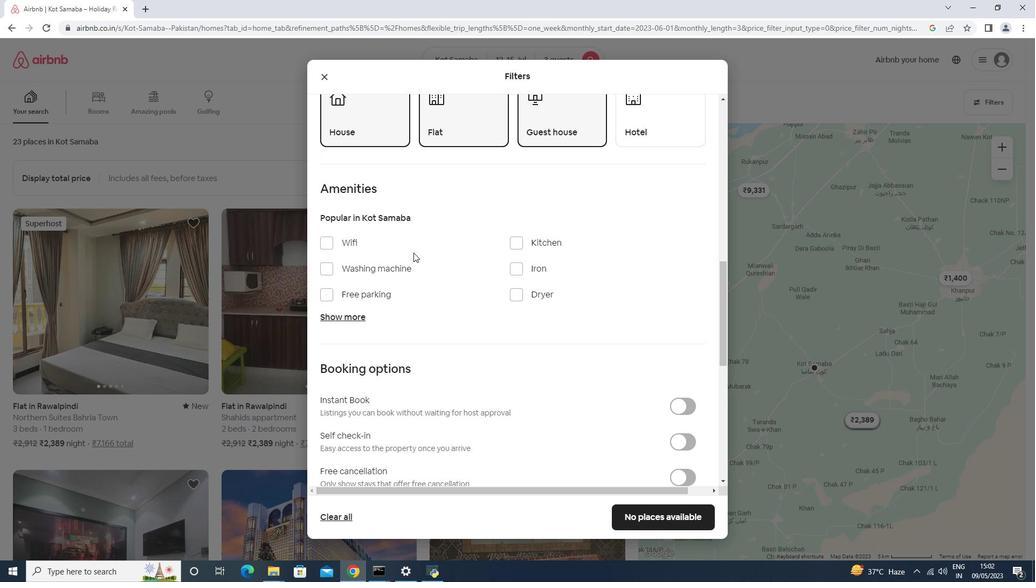 
Action: Mouse scrolled (413, 252) with delta (0, 0)
Screenshot: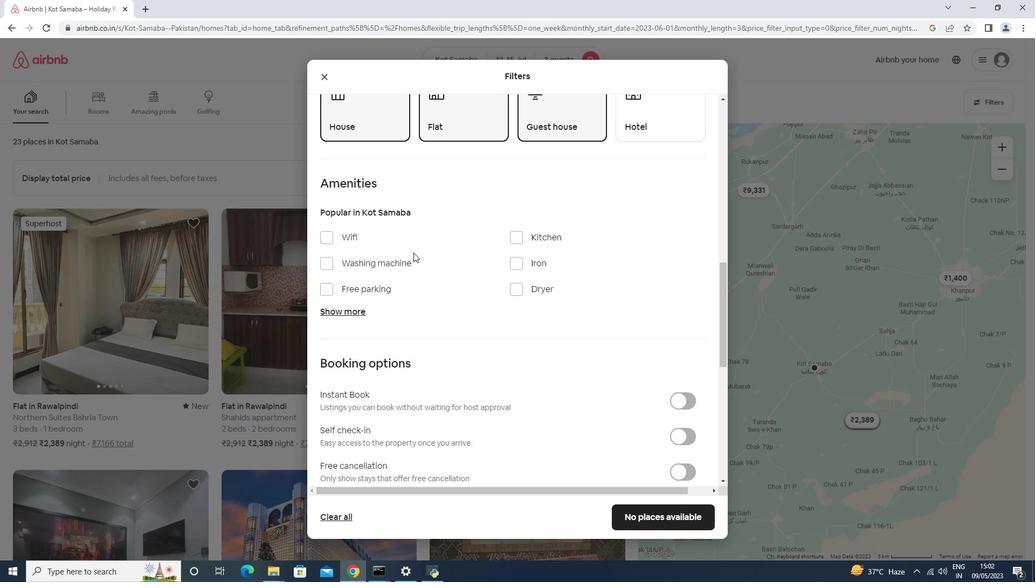 
Action: Mouse moved to (679, 230)
Screenshot: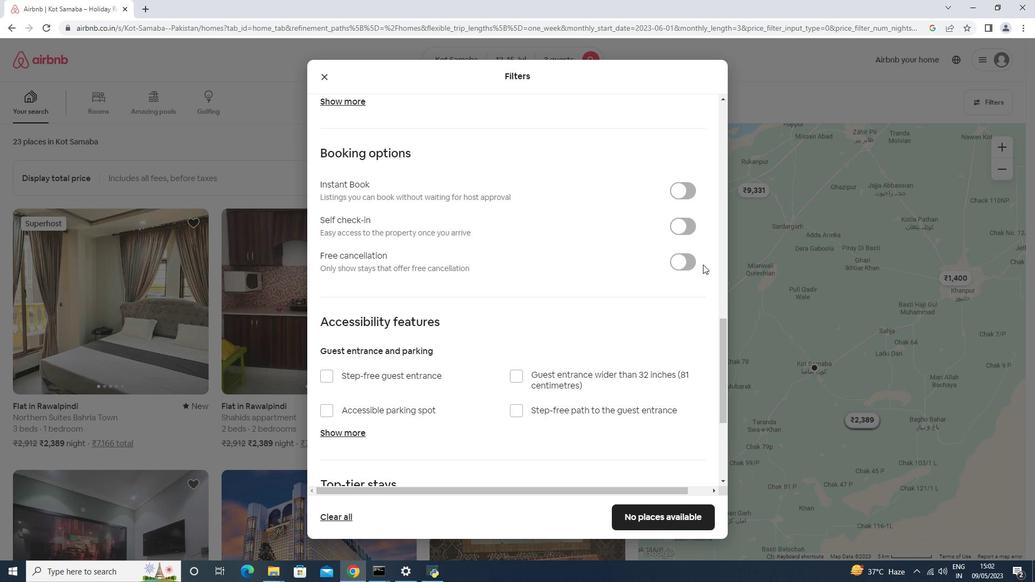 
Action: Mouse pressed left at (679, 230)
Screenshot: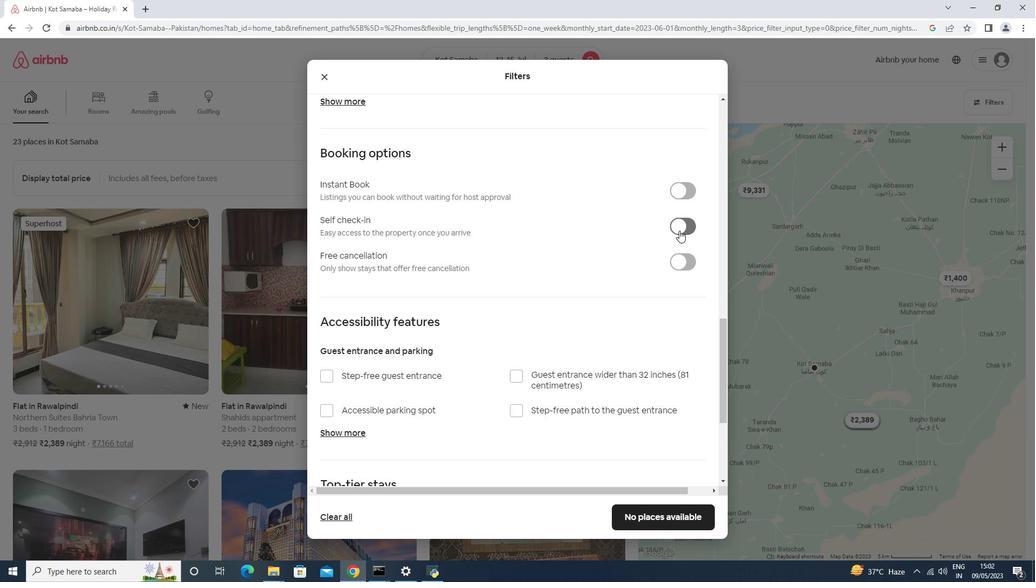 
Action: Mouse moved to (677, 230)
Screenshot: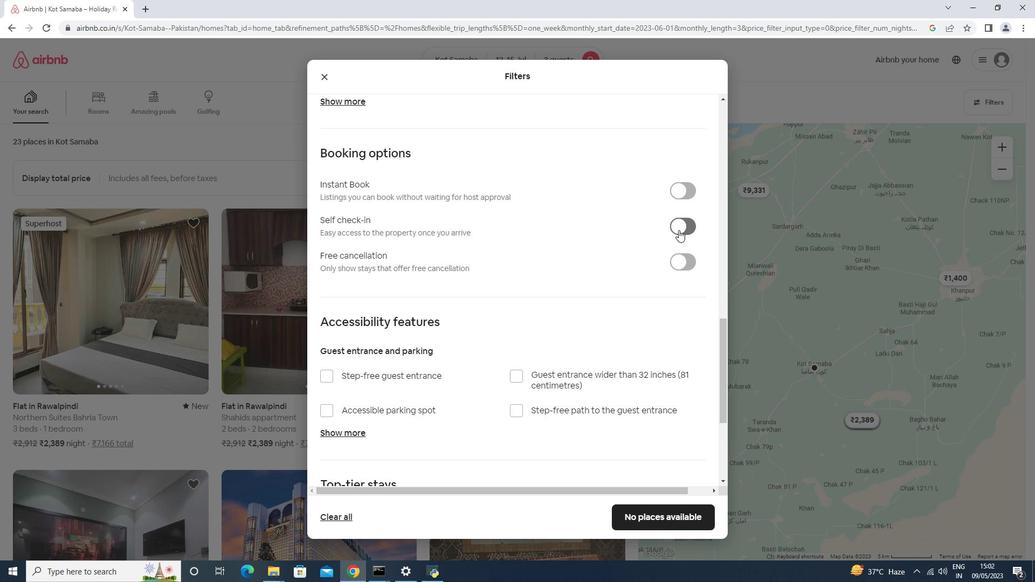 
Action: Mouse scrolled (677, 229) with delta (0, 0)
Screenshot: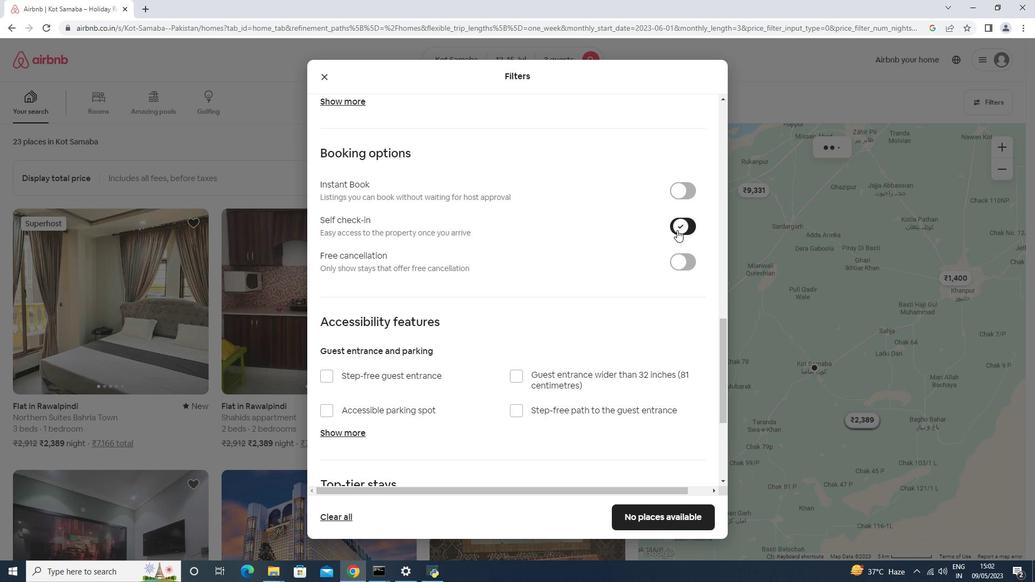 
Action: Mouse scrolled (677, 229) with delta (0, 0)
Screenshot: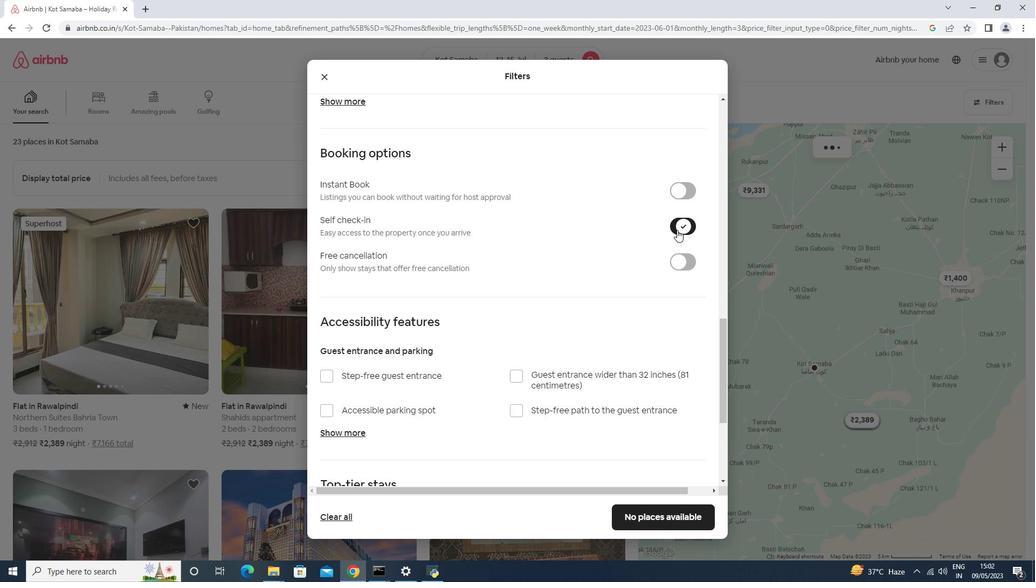 
Action: Mouse scrolled (677, 229) with delta (0, 0)
Screenshot: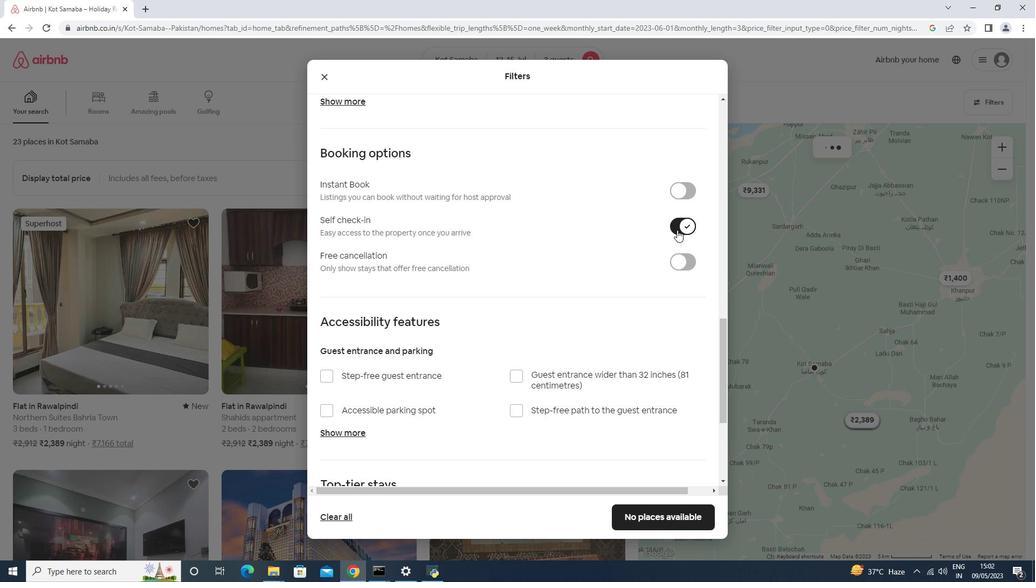 
Action: Mouse scrolled (677, 229) with delta (0, 0)
Screenshot: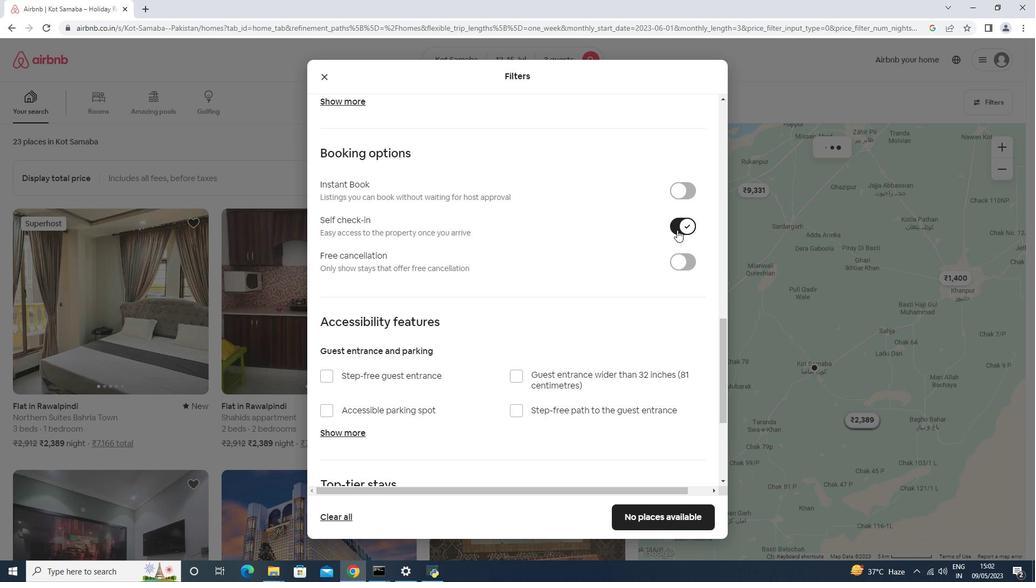 
Action: Mouse scrolled (677, 229) with delta (0, 0)
Screenshot: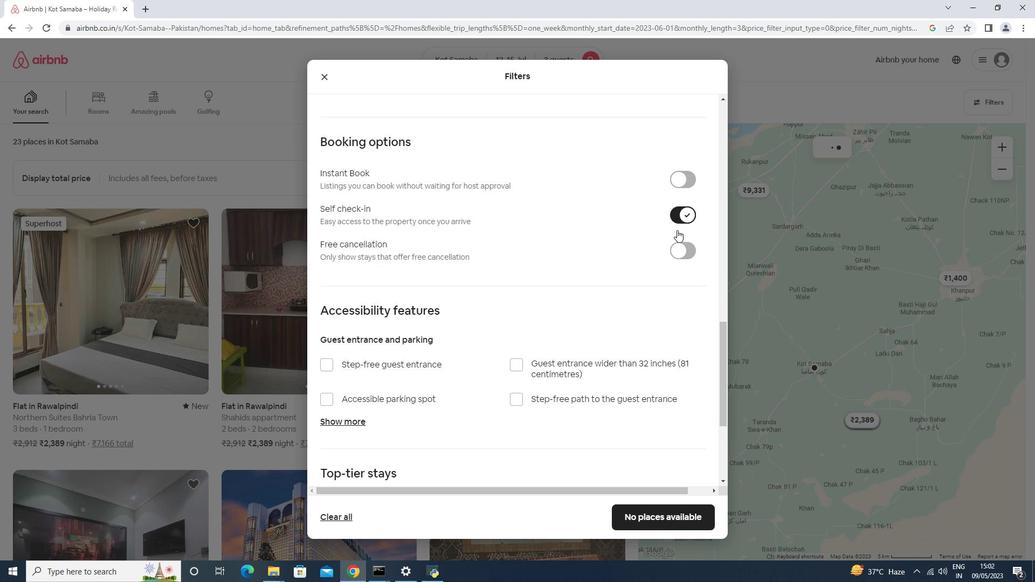 
Action: Mouse scrolled (677, 229) with delta (0, 0)
Screenshot: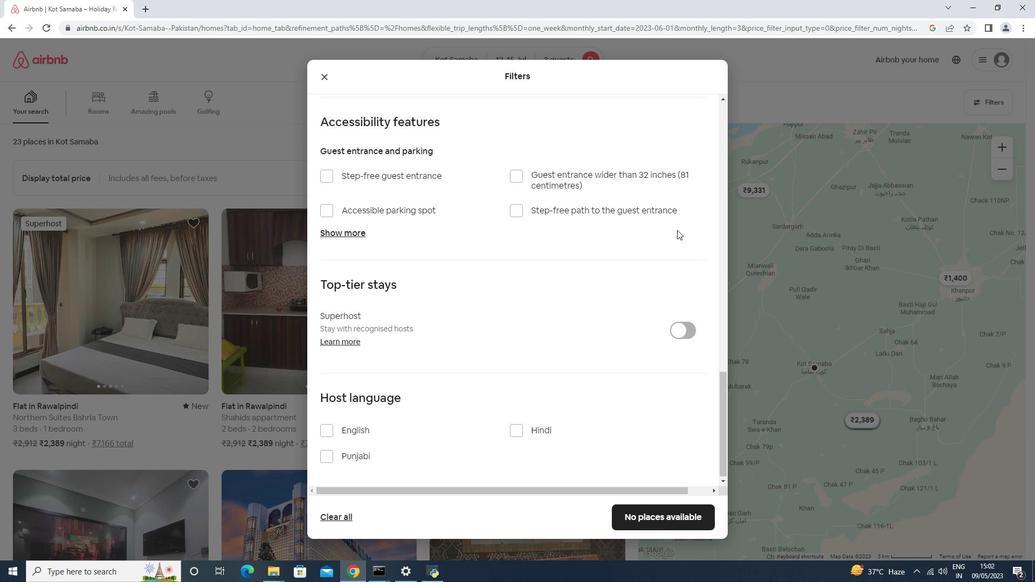 
Action: Mouse moved to (677, 230)
Screenshot: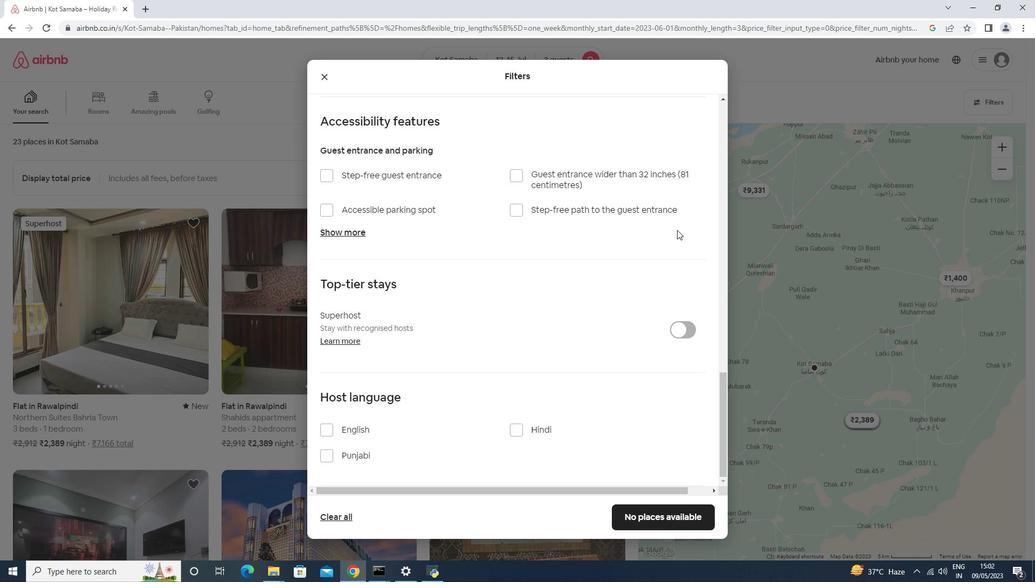 
Action: Mouse scrolled (677, 229) with delta (0, 0)
Screenshot: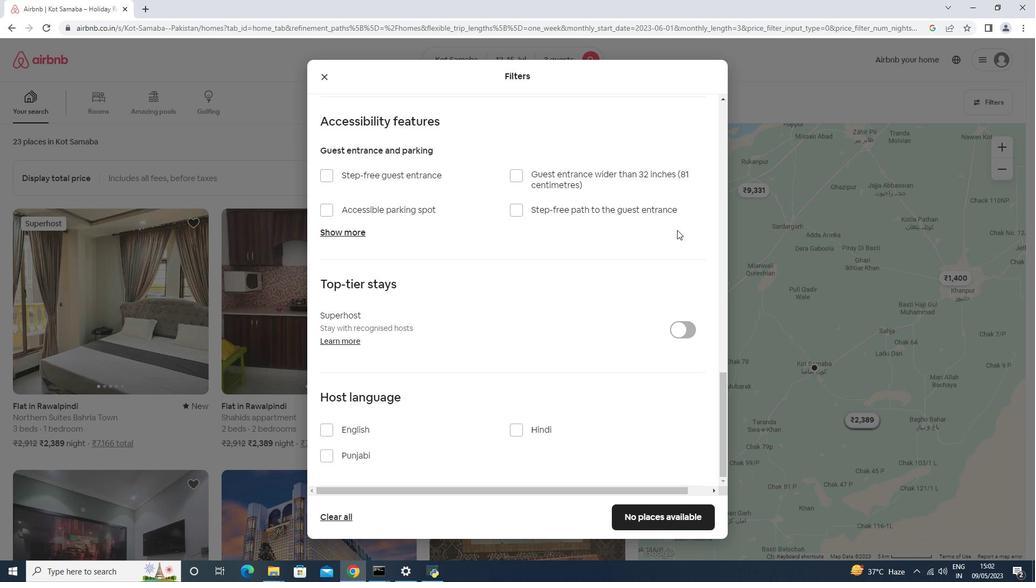 
Action: Mouse moved to (499, 309)
Screenshot: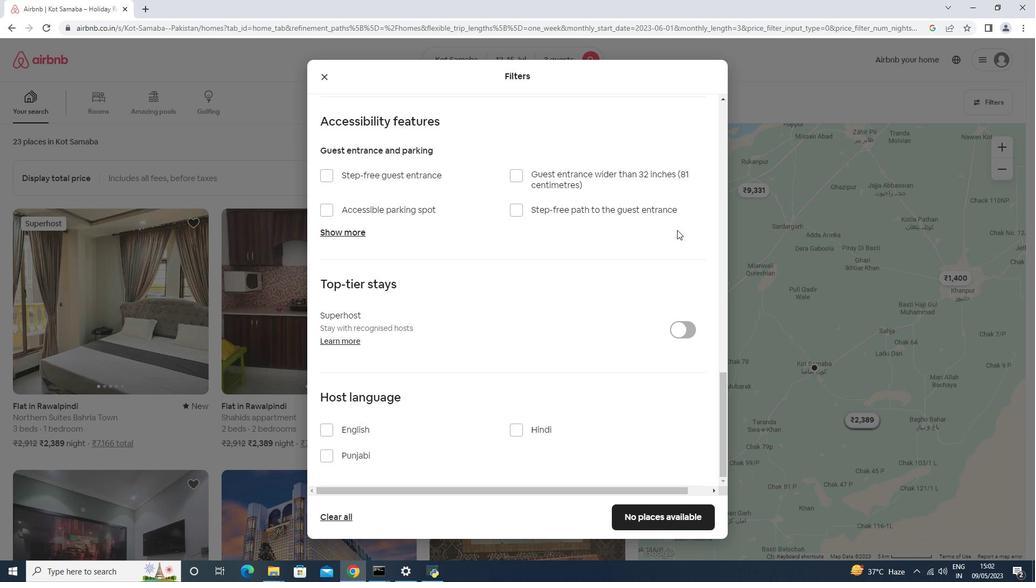 
Action: Mouse scrolled (677, 229) with delta (0, 0)
Screenshot: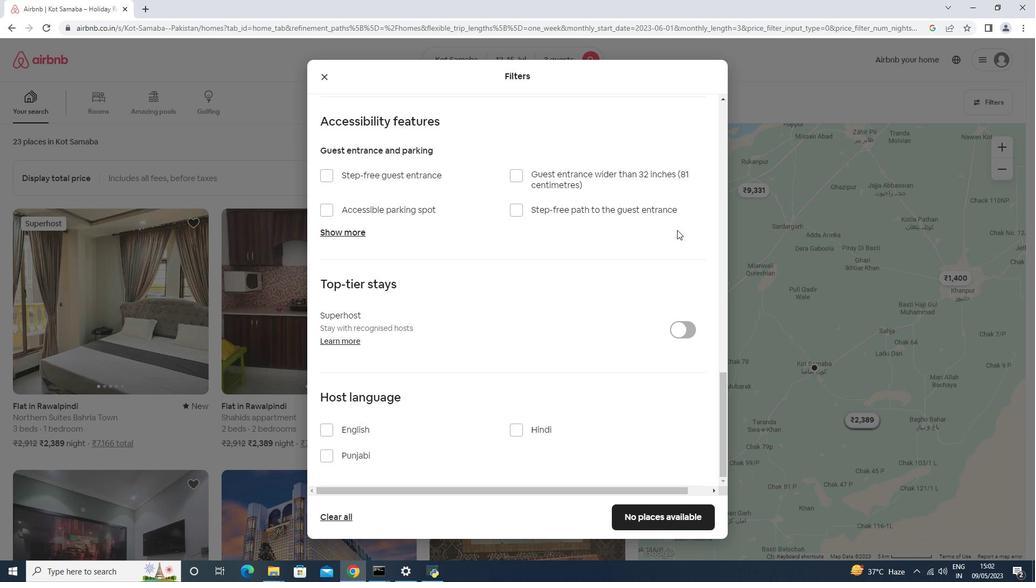 
Action: Mouse moved to (351, 430)
Screenshot: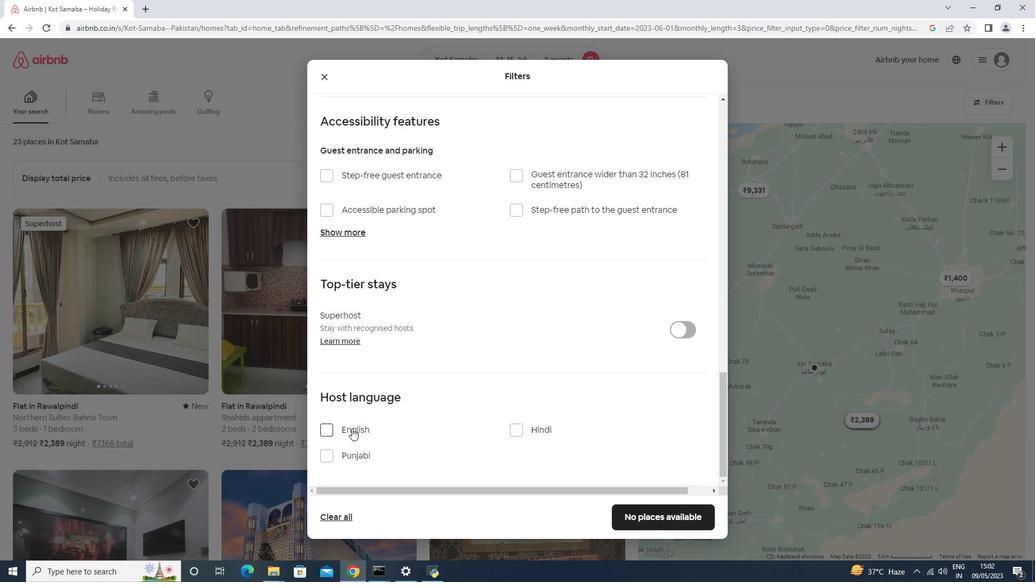 
Action: Mouse pressed left at (351, 430)
Screenshot: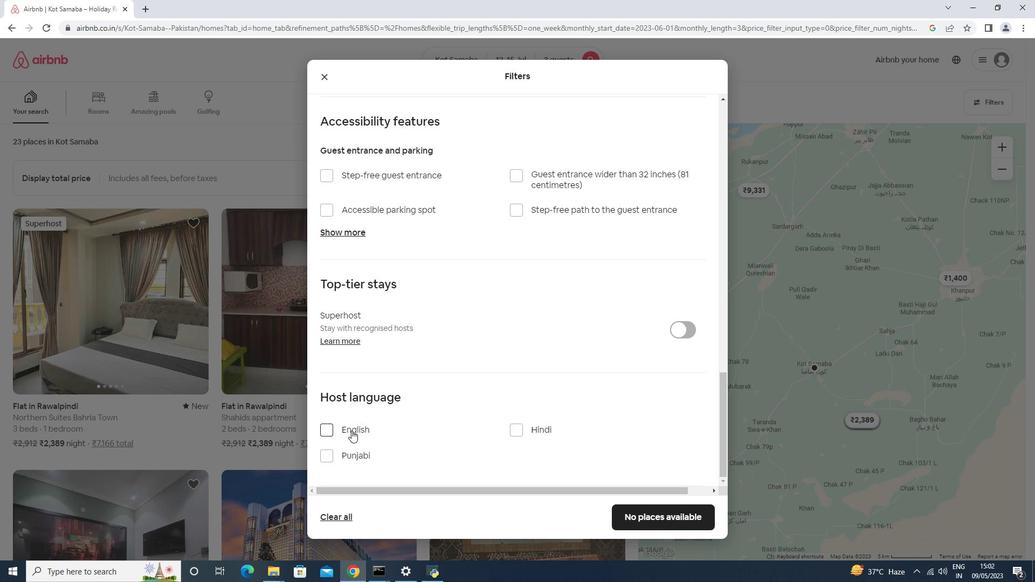 
Action: Mouse moved to (647, 519)
Screenshot: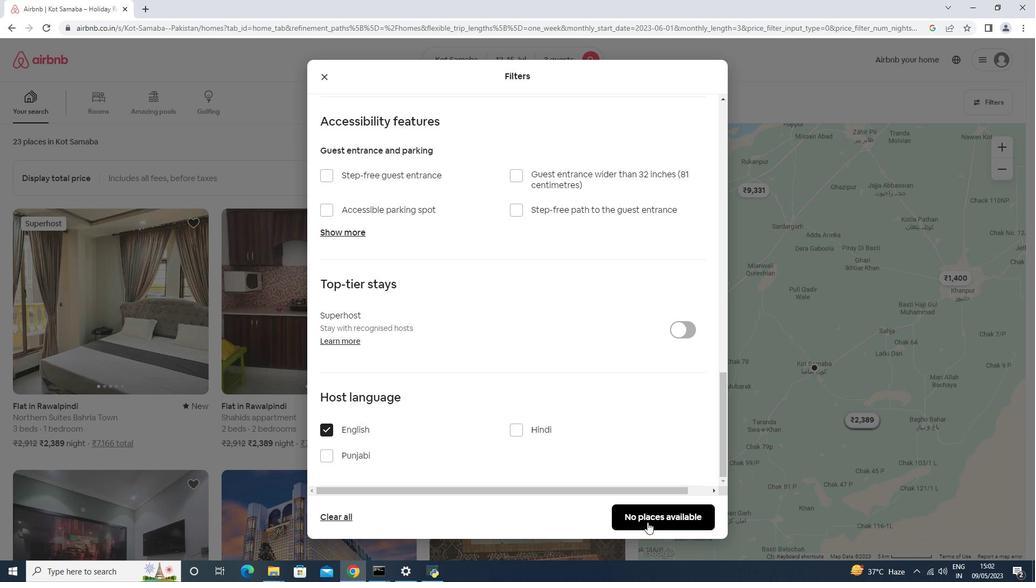 
Action: Mouse pressed left at (647, 519)
Screenshot: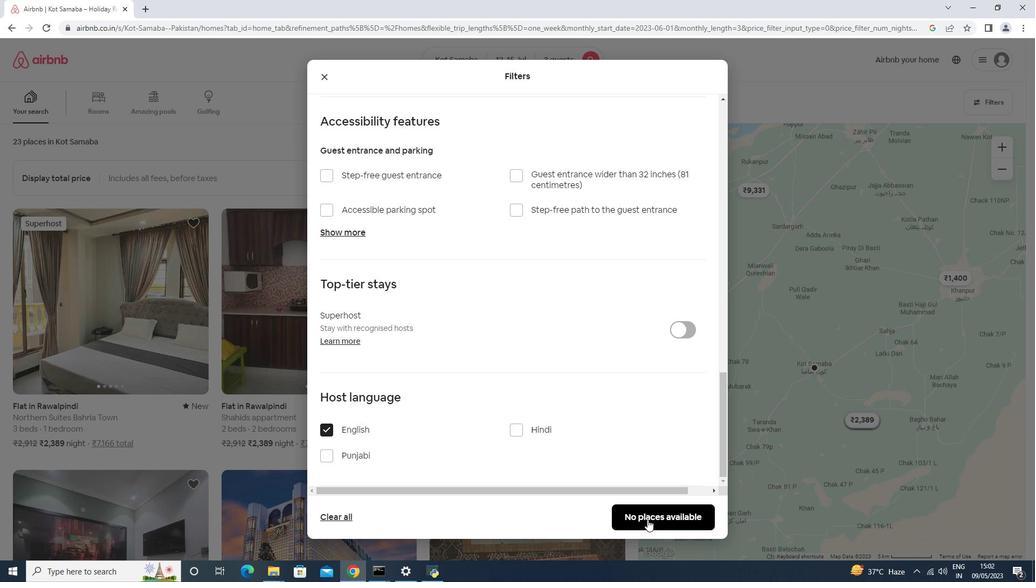 
Action: Mouse moved to (647, 518)
Screenshot: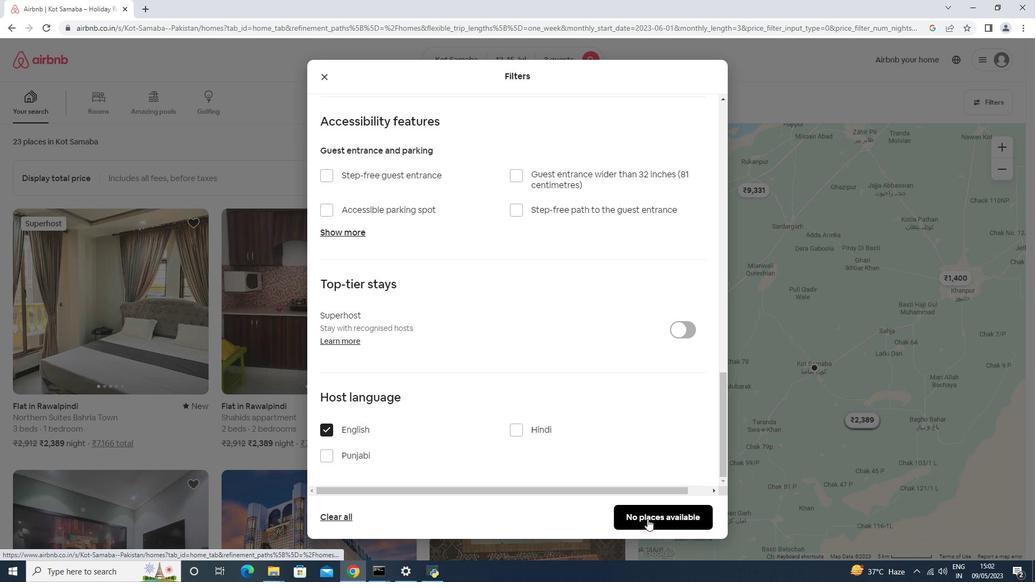 
